 Task: Search one way flight ticket for 5 adults, 2 children, 1 infant in seat and 1 infant on lap in economy from Kailua-kona, Hawaii: Ellison Onizuka Kona International Airport At Keahole to Riverton: Central Wyoming Regional Airport (was Riverton Regional) on 5-4-2023. Choice of flights is United. Number of bags: 10 checked bags. Price is upto 107000. Outbound departure time preference is 4:30.
Action: Mouse moved to (304, 288)
Screenshot: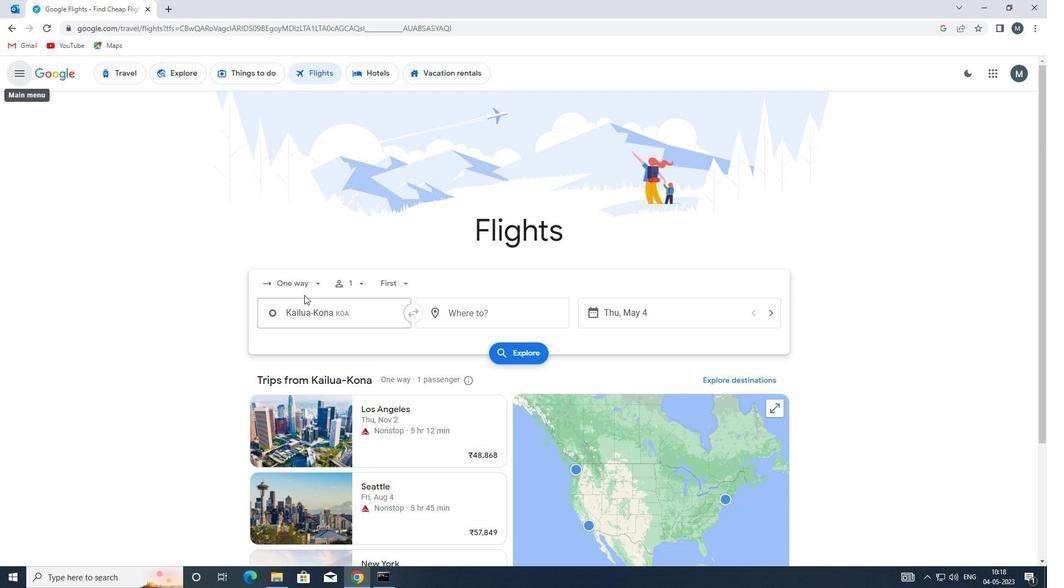 
Action: Mouse pressed left at (304, 288)
Screenshot: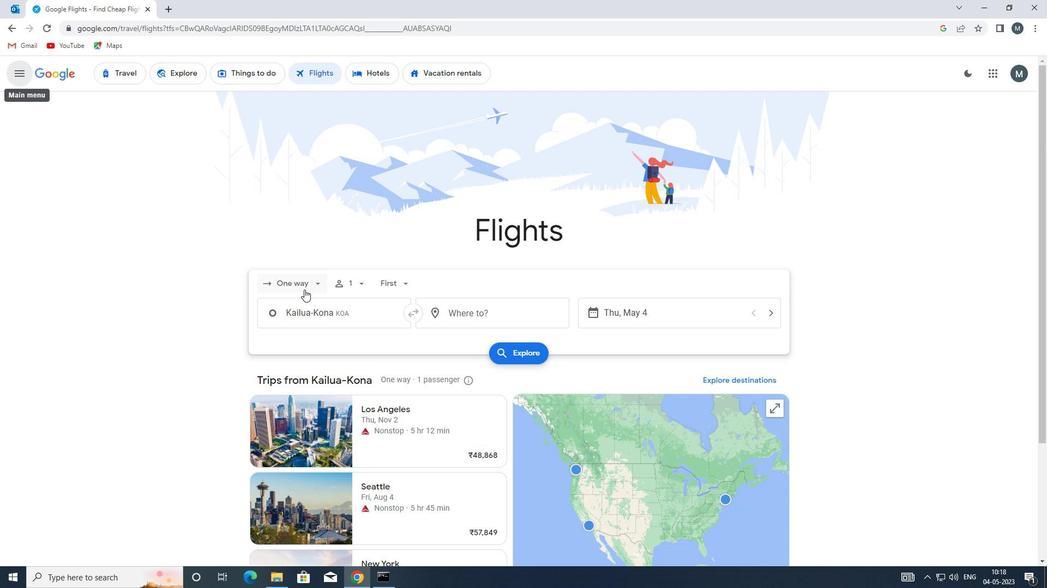 
Action: Mouse moved to (322, 332)
Screenshot: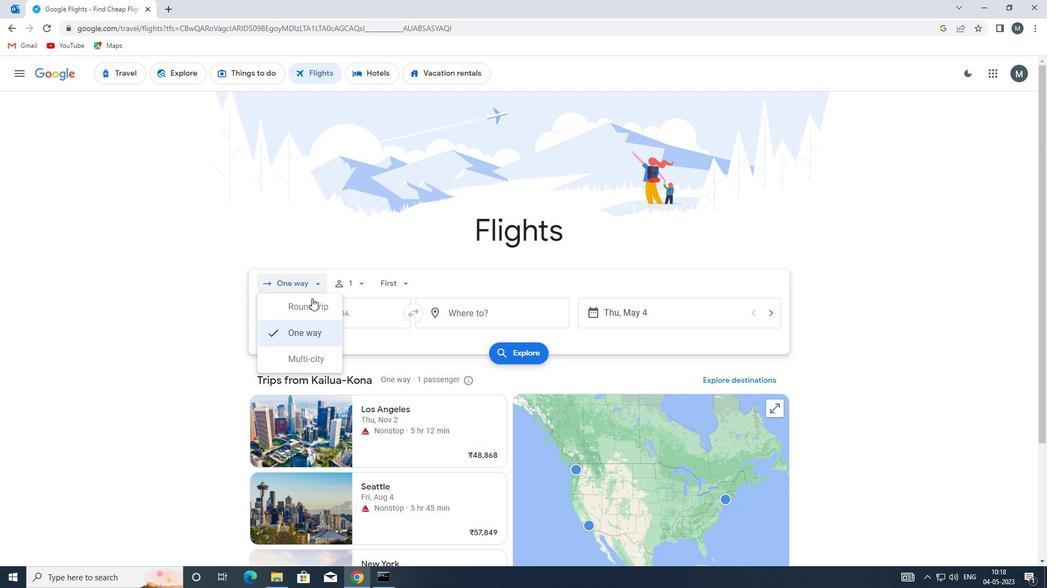
Action: Mouse pressed left at (322, 332)
Screenshot: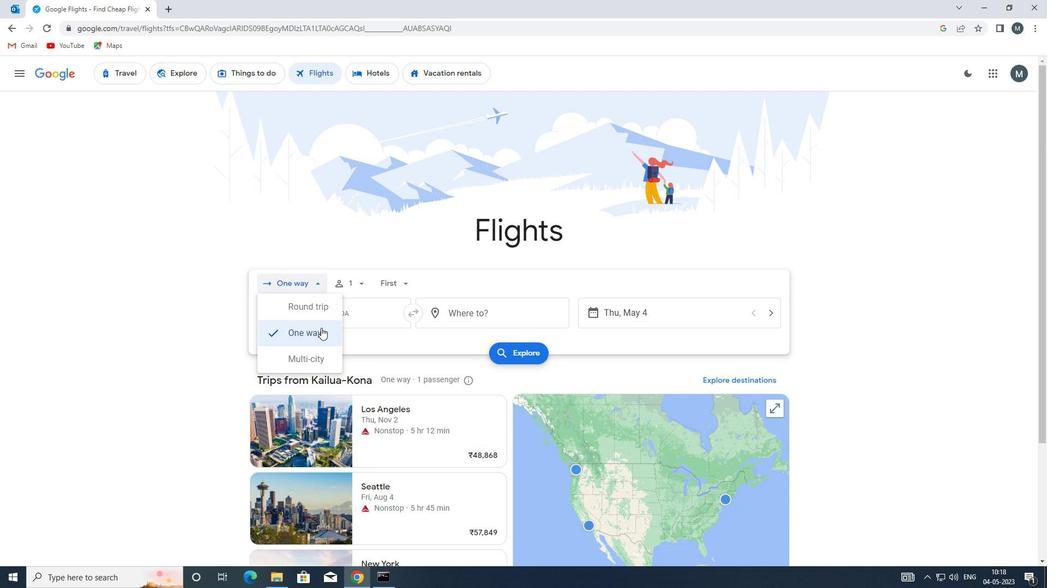 
Action: Mouse moved to (364, 286)
Screenshot: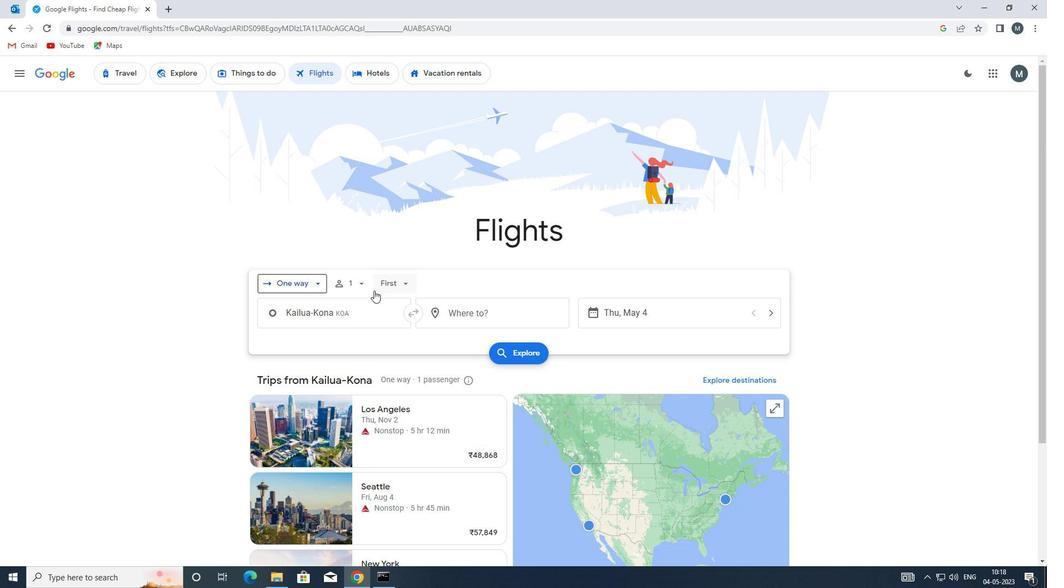 
Action: Mouse pressed left at (364, 286)
Screenshot: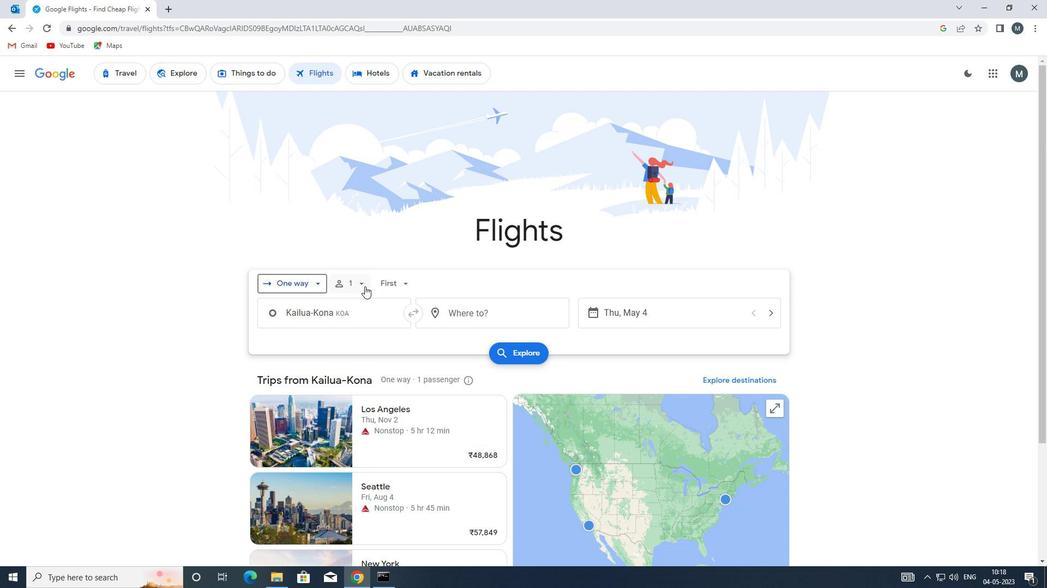 
Action: Mouse moved to (443, 317)
Screenshot: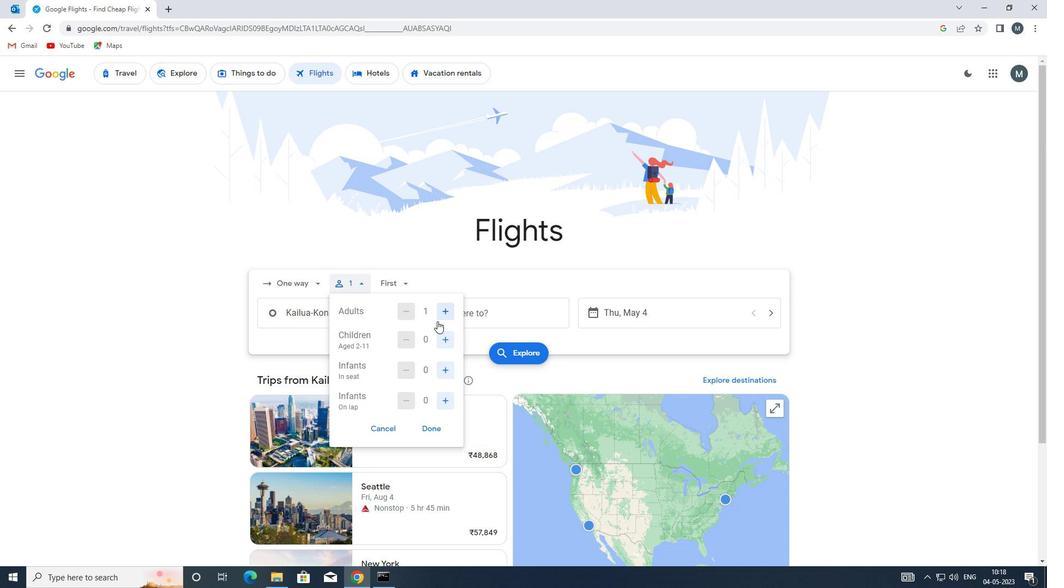 
Action: Mouse pressed left at (443, 317)
Screenshot: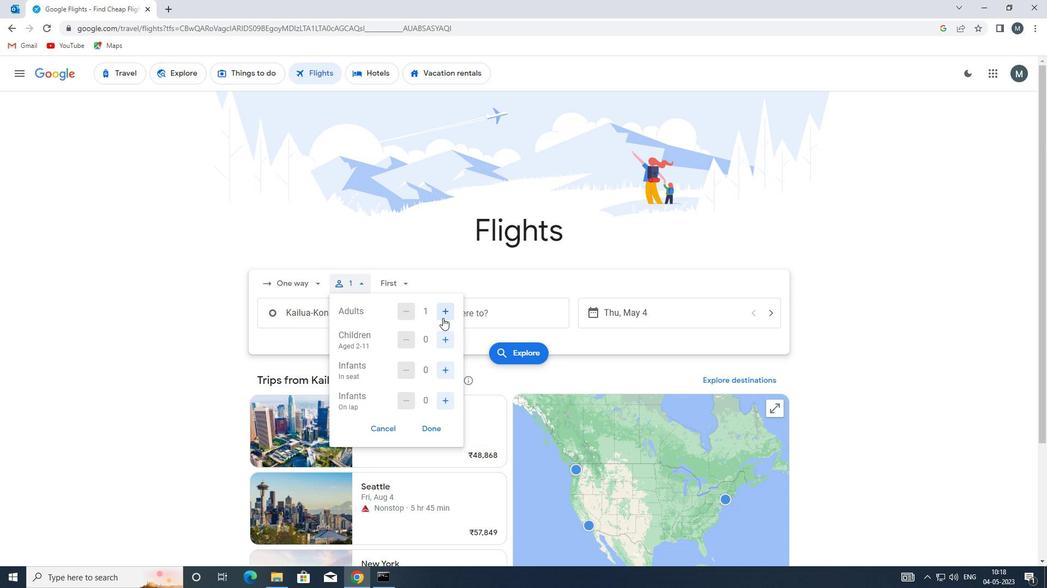 
Action: Mouse moved to (443, 316)
Screenshot: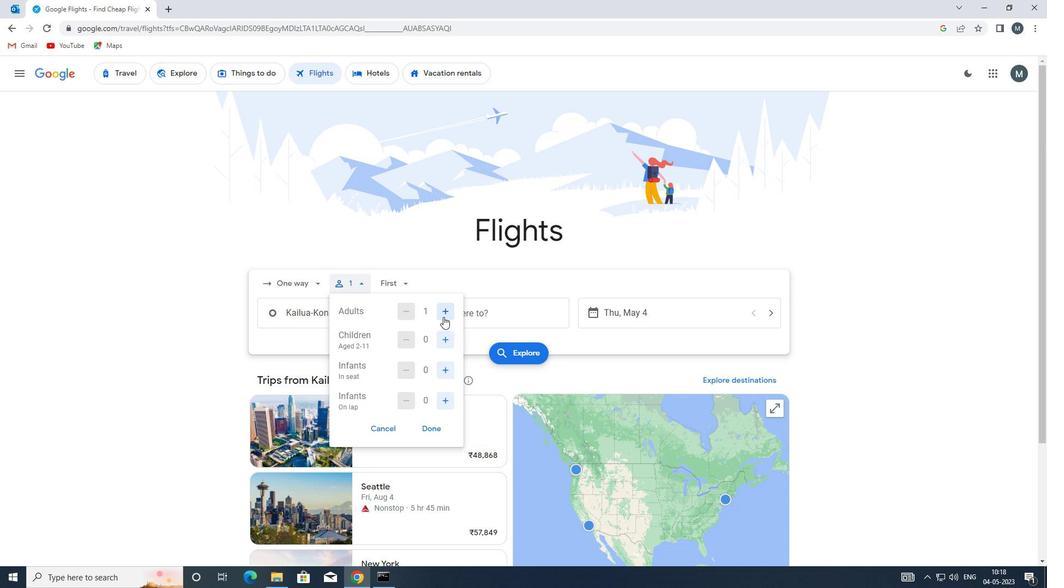 
Action: Mouse pressed left at (443, 316)
Screenshot: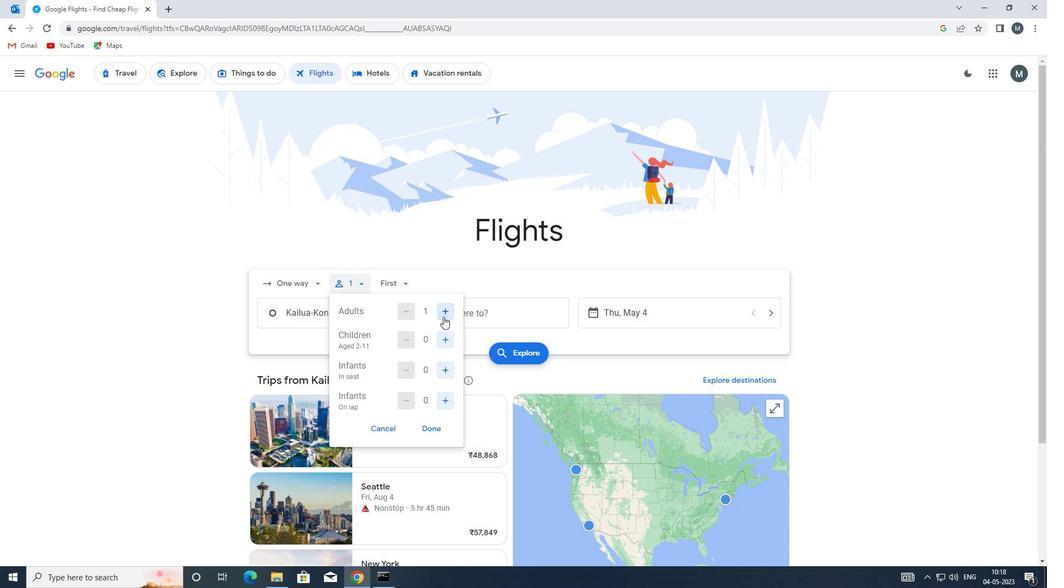 
Action: Mouse pressed left at (443, 316)
Screenshot: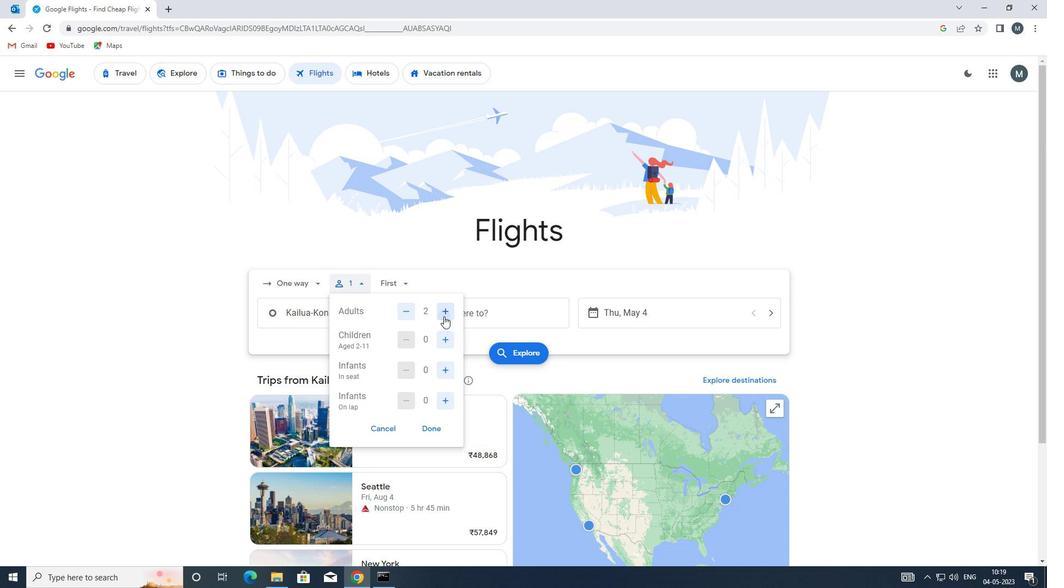 
Action: Mouse pressed left at (443, 316)
Screenshot: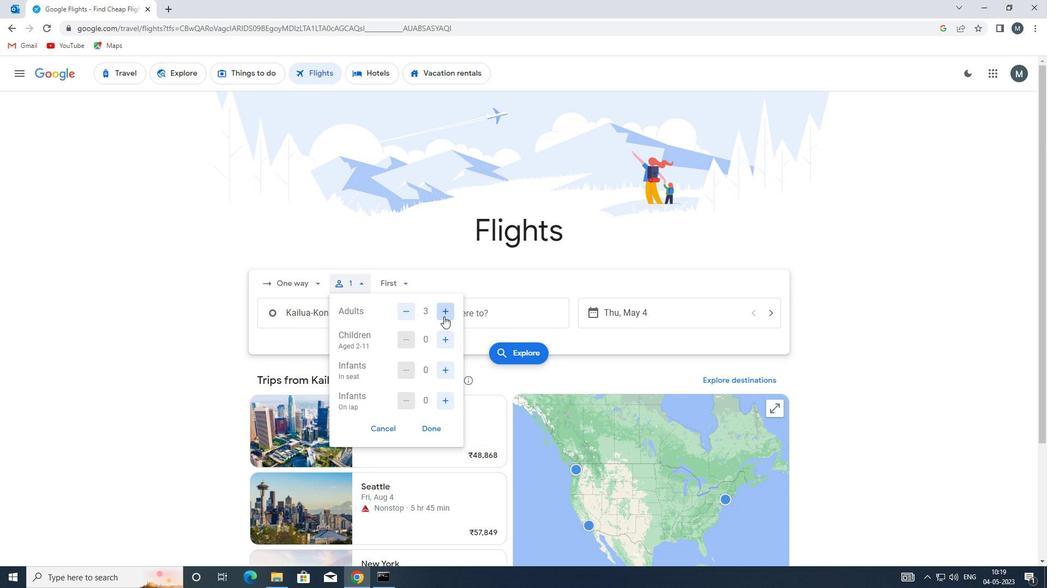 
Action: Mouse moved to (450, 342)
Screenshot: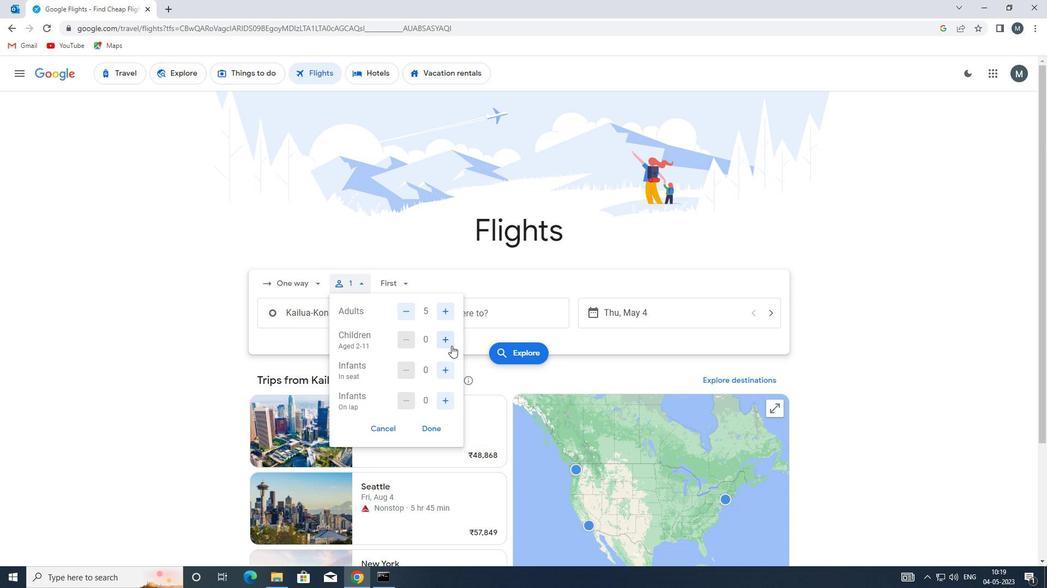 
Action: Mouse pressed left at (450, 342)
Screenshot: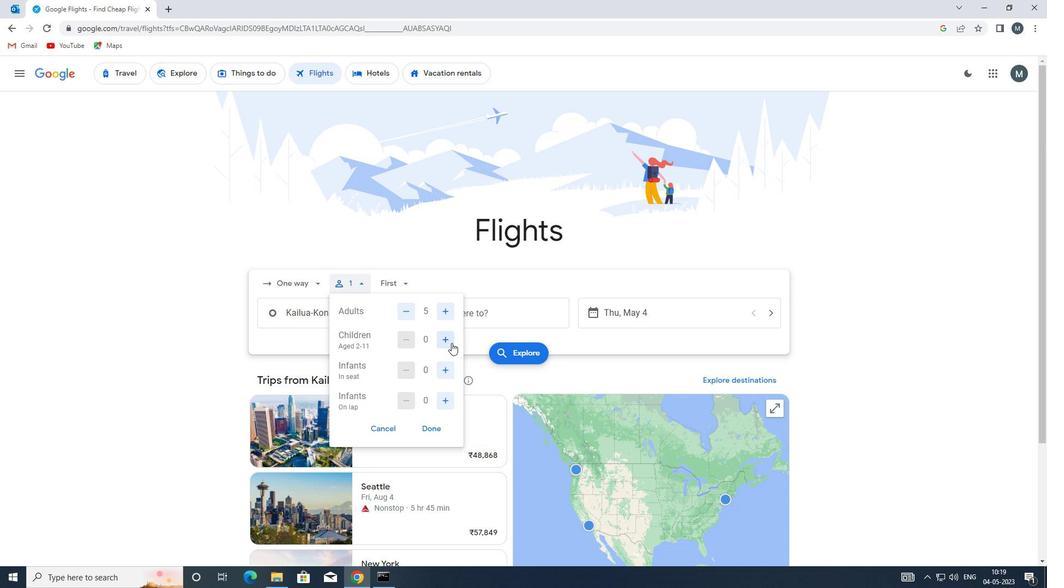 
Action: Mouse pressed left at (450, 342)
Screenshot: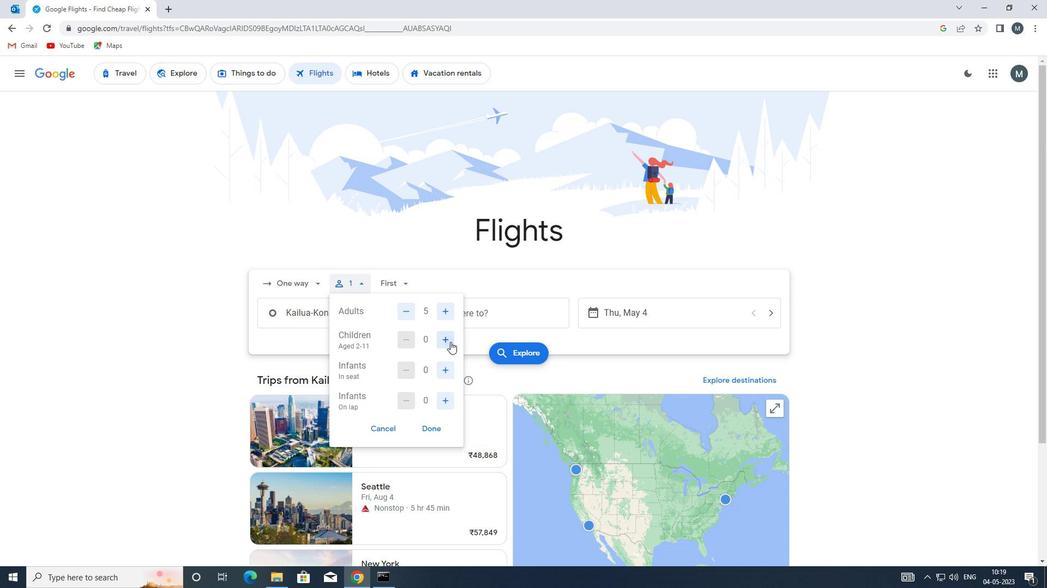 
Action: Mouse moved to (445, 372)
Screenshot: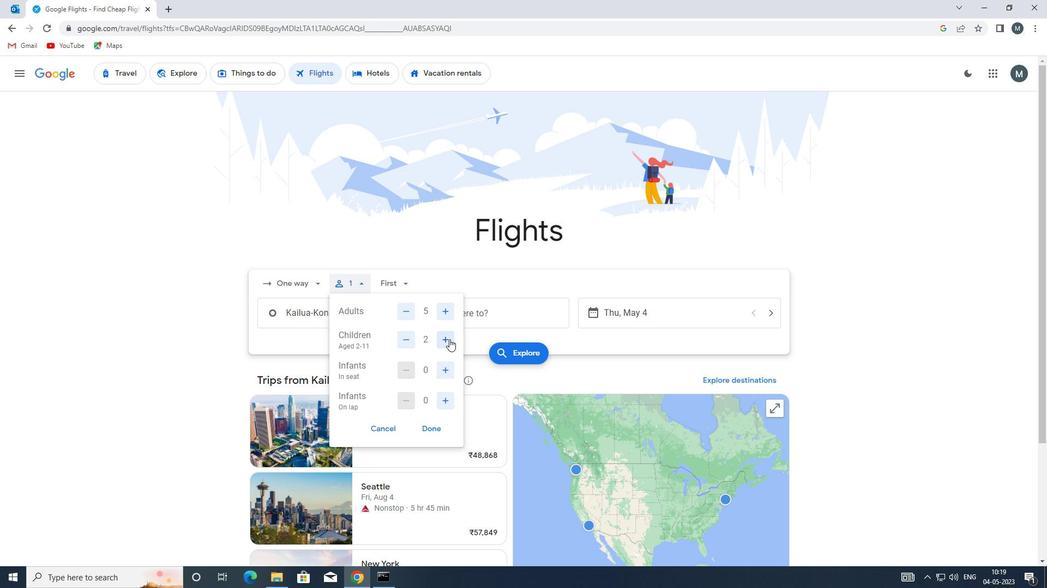 
Action: Mouse pressed left at (445, 372)
Screenshot: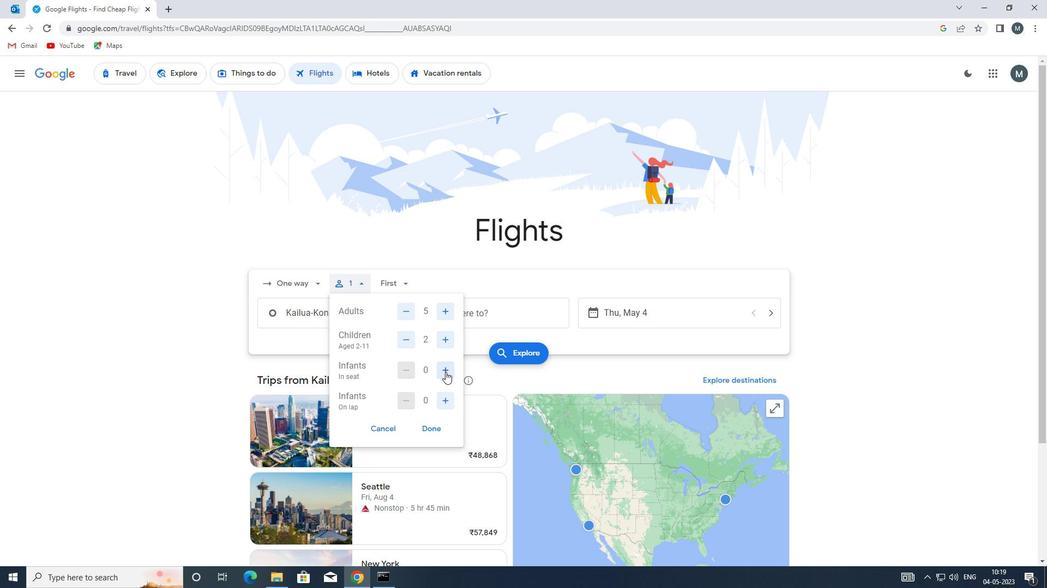 
Action: Mouse moved to (449, 404)
Screenshot: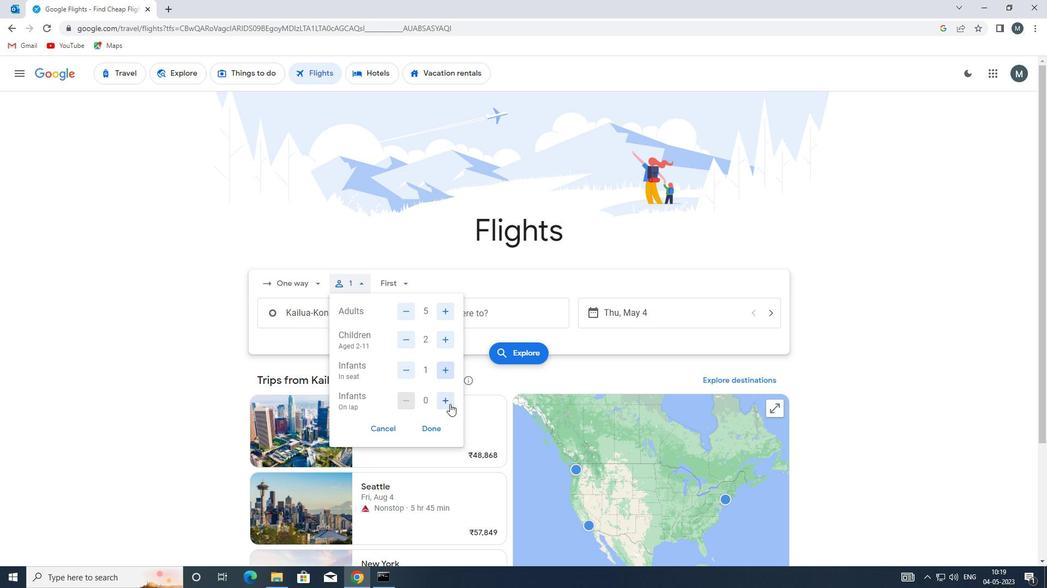 
Action: Mouse pressed left at (449, 404)
Screenshot: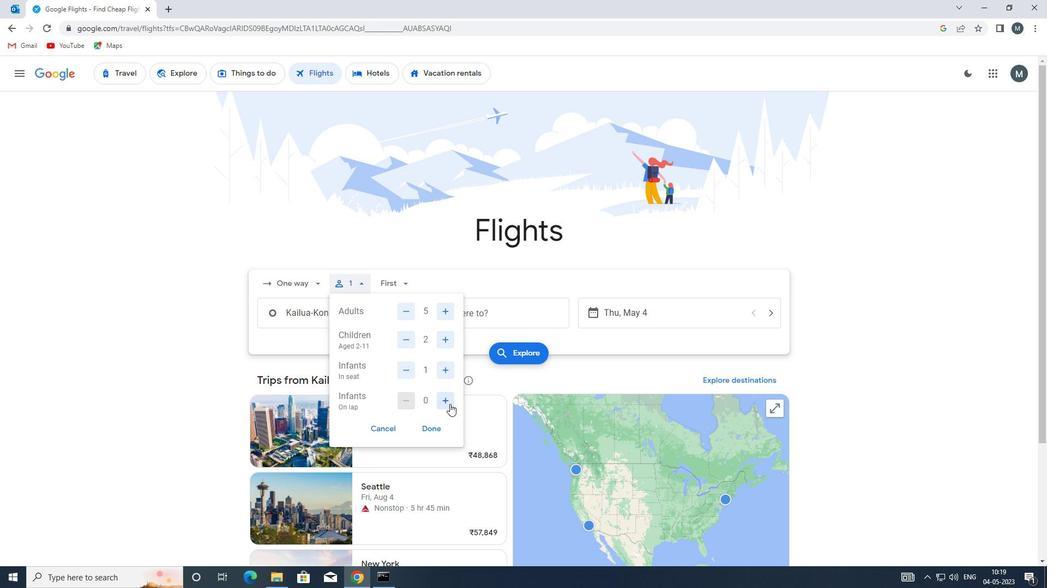 
Action: Mouse moved to (437, 433)
Screenshot: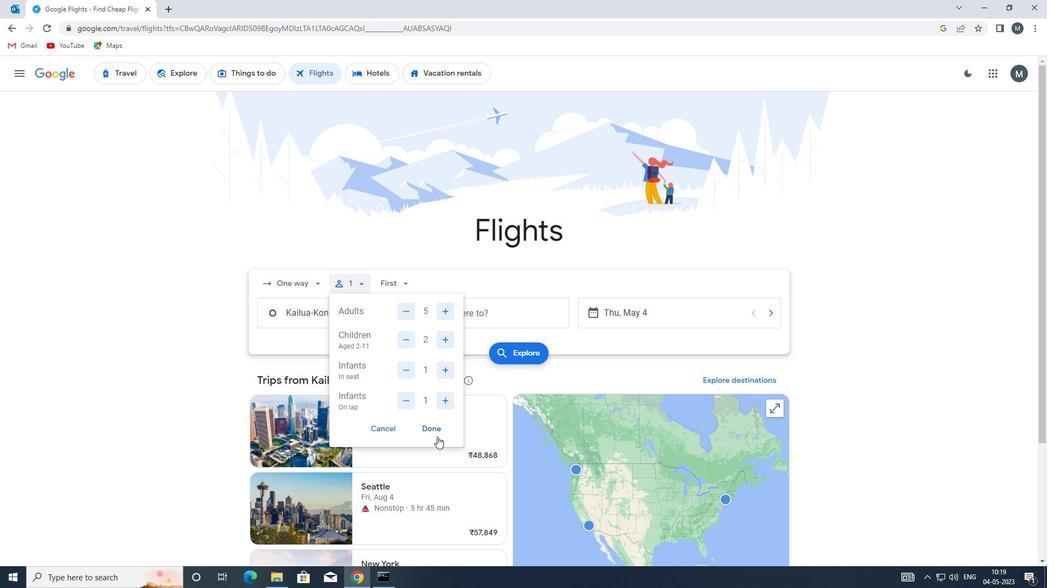 
Action: Mouse pressed left at (437, 433)
Screenshot: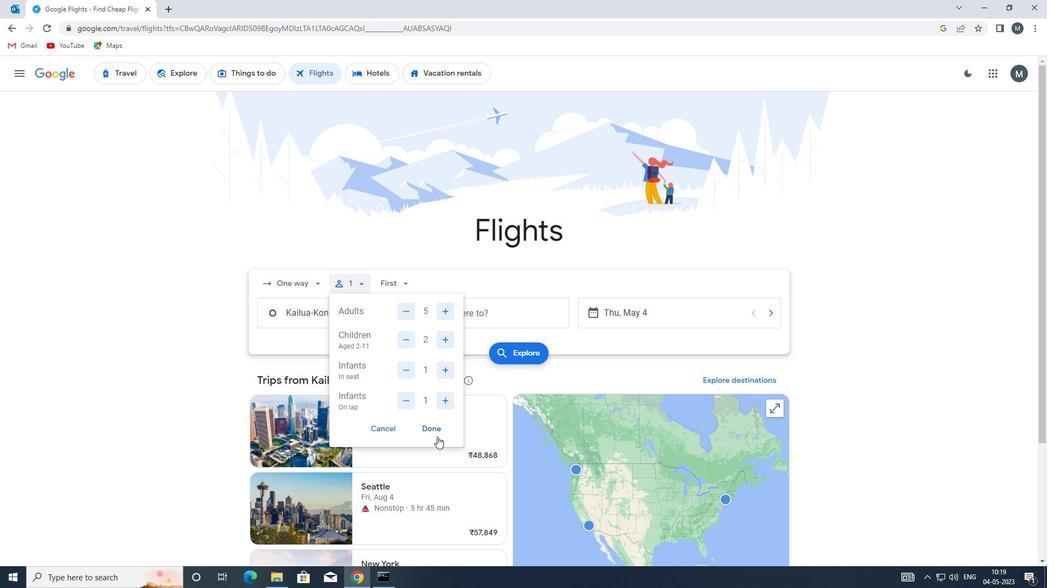 
Action: Mouse moved to (392, 286)
Screenshot: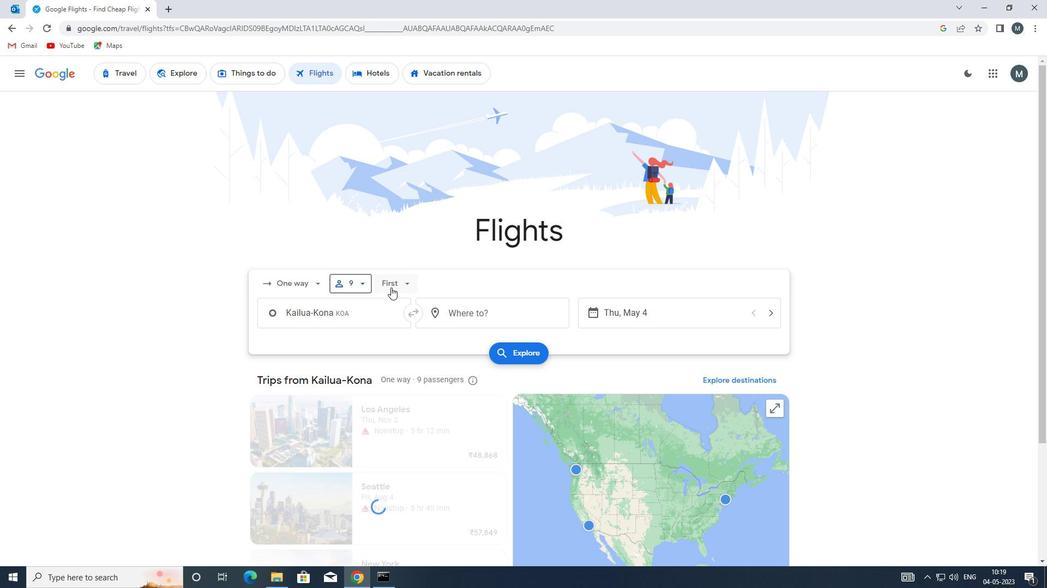 
Action: Mouse pressed left at (392, 286)
Screenshot: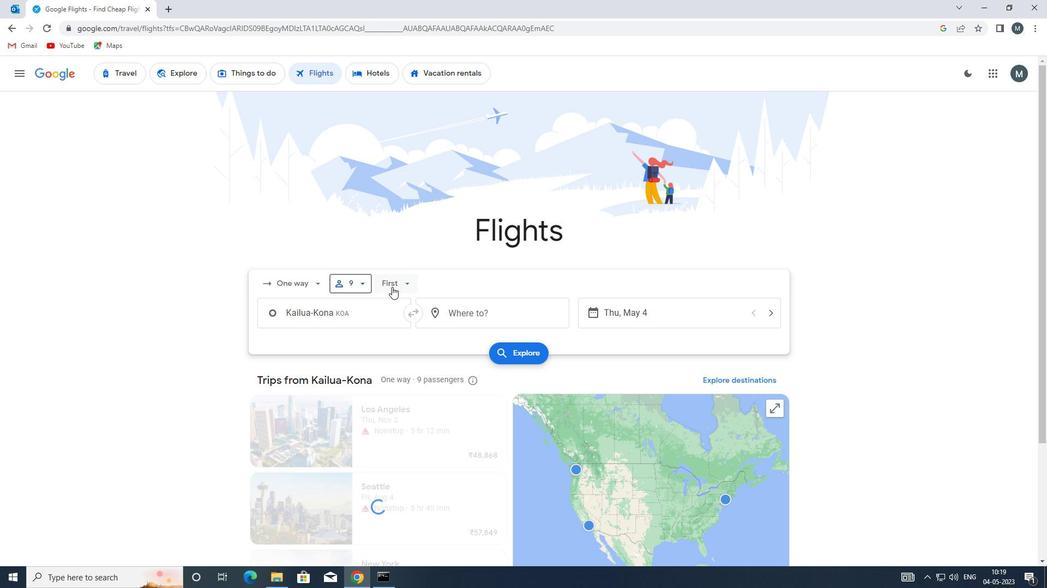 
Action: Mouse moved to (420, 311)
Screenshot: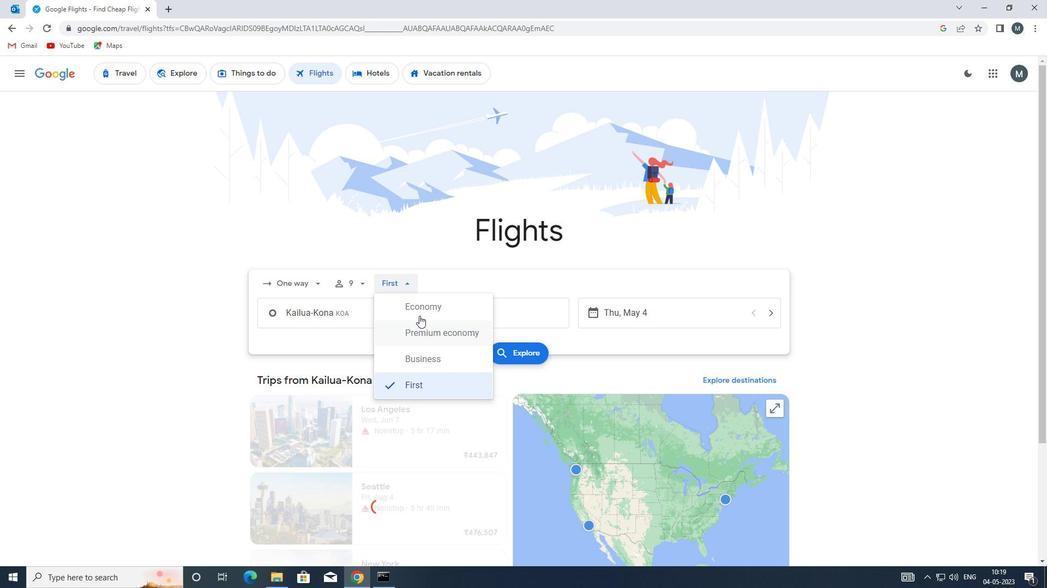
Action: Mouse pressed left at (420, 311)
Screenshot: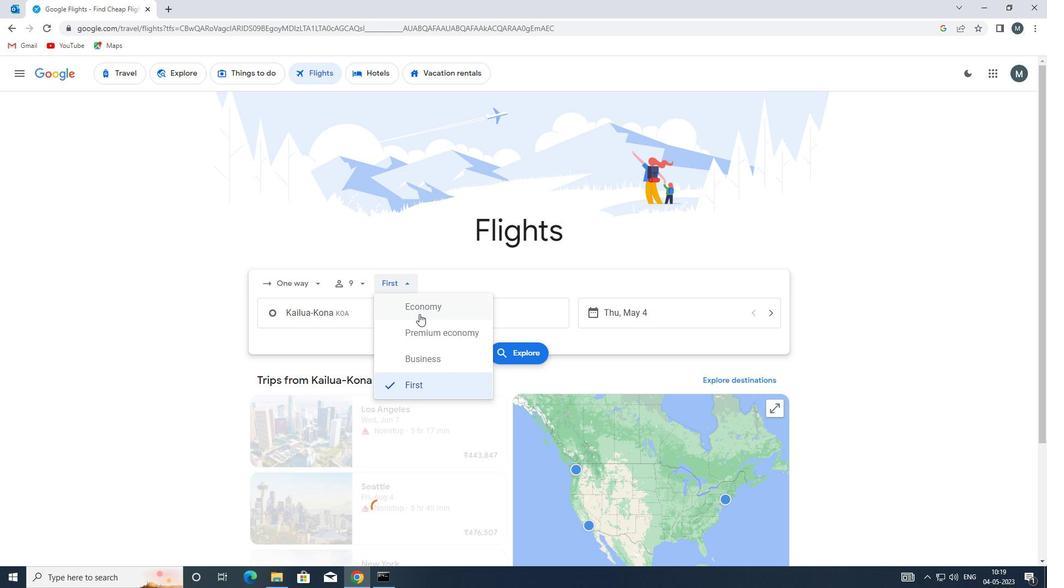 
Action: Mouse moved to (360, 320)
Screenshot: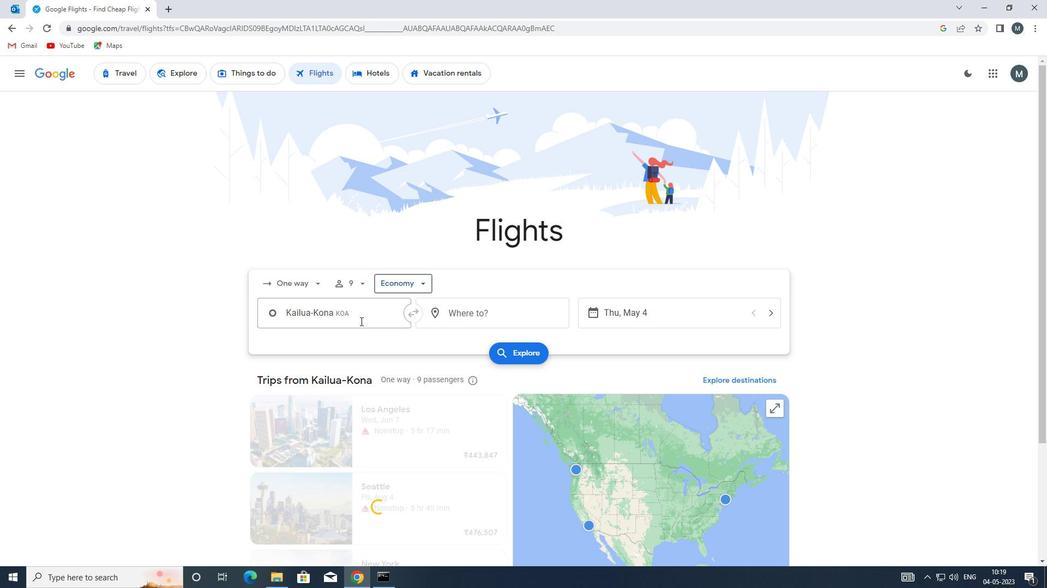 
Action: Mouse pressed left at (360, 320)
Screenshot: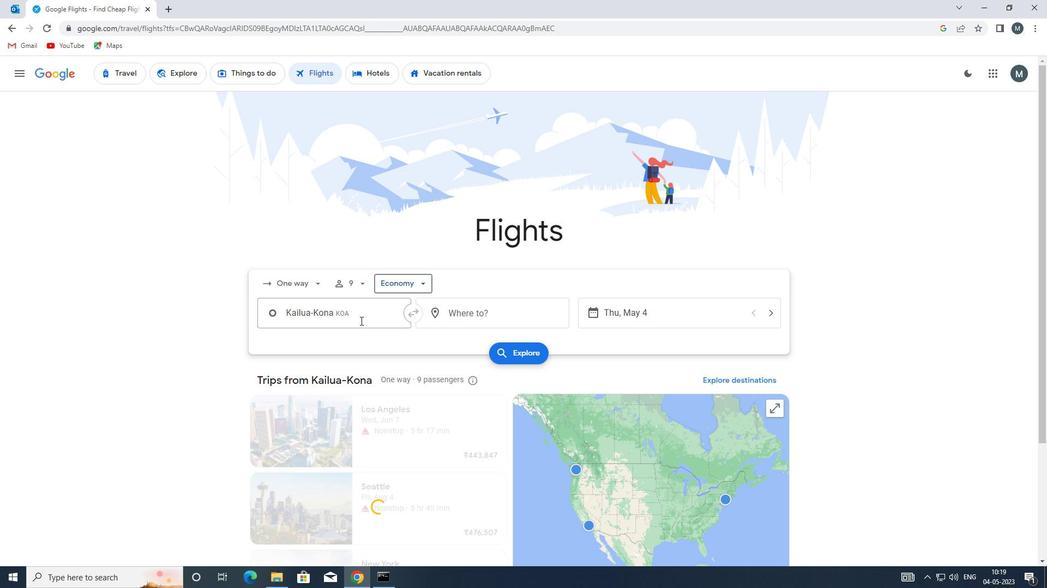 
Action: Mouse moved to (370, 375)
Screenshot: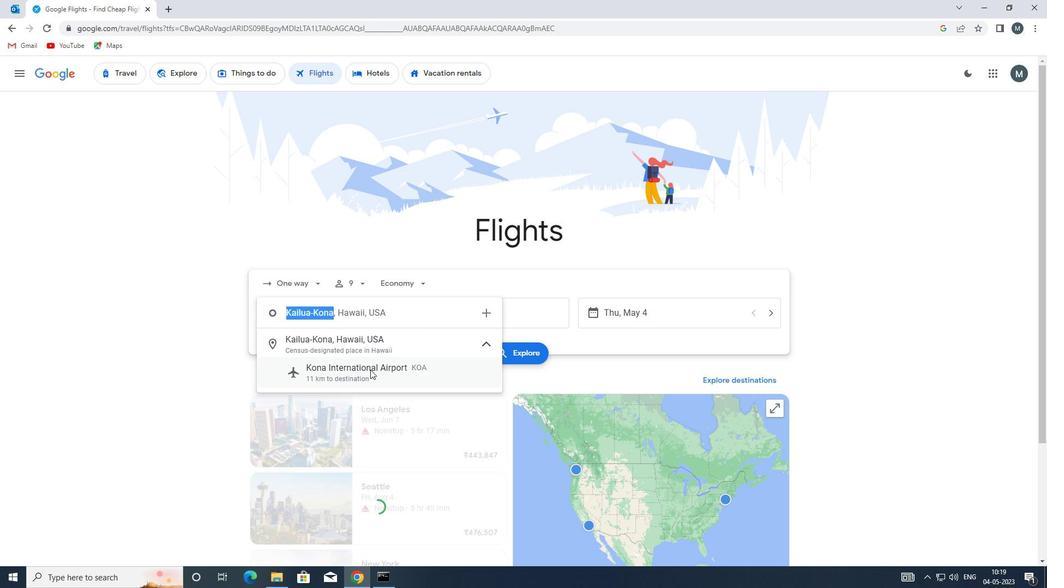 
Action: Mouse pressed left at (370, 375)
Screenshot: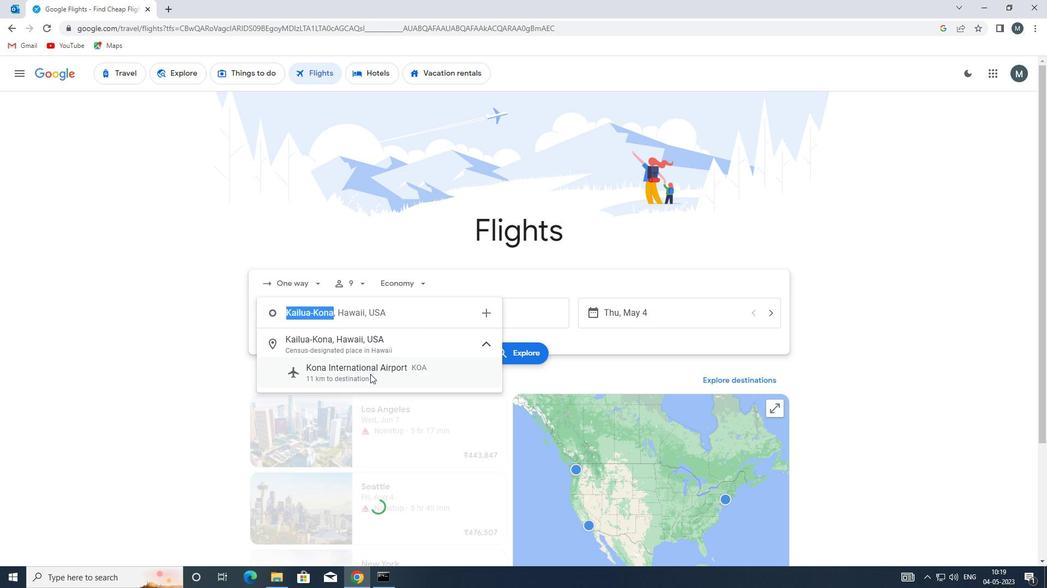 
Action: Mouse moved to (464, 317)
Screenshot: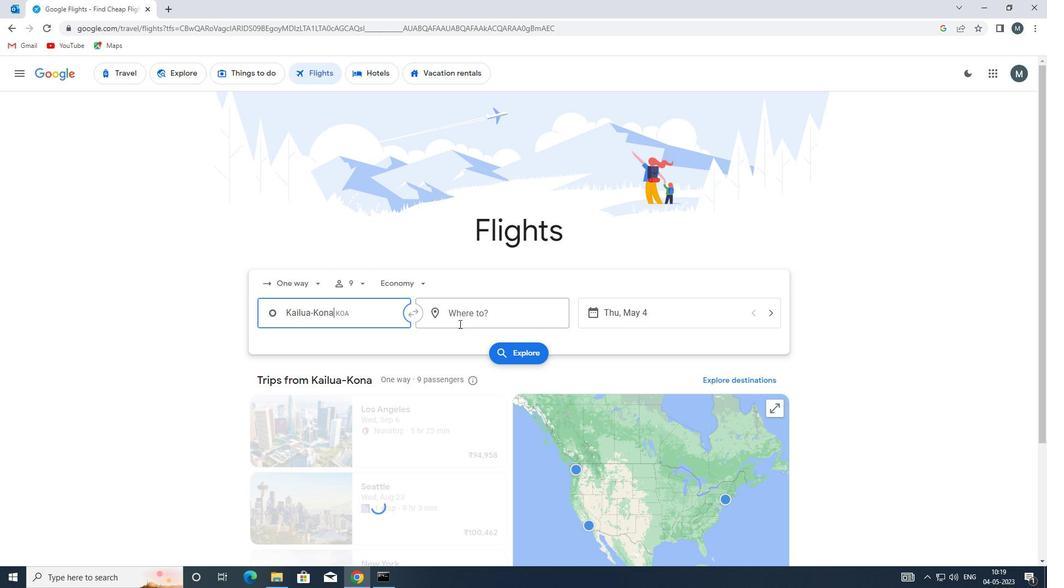 
Action: Mouse pressed left at (464, 317)
Screenshot: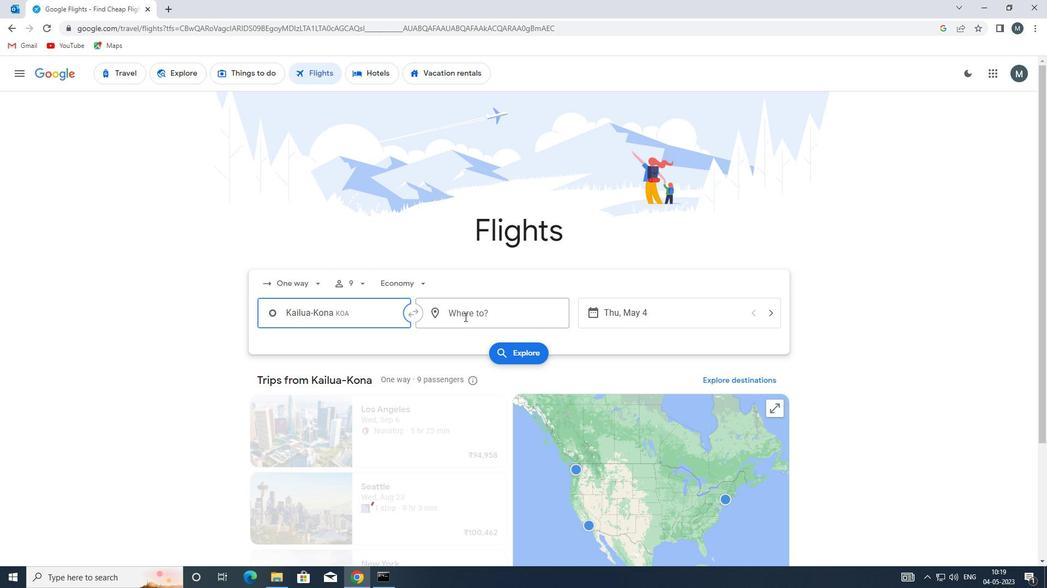 
Action: Key pressed e<Key.backspace>riw
Screenshot: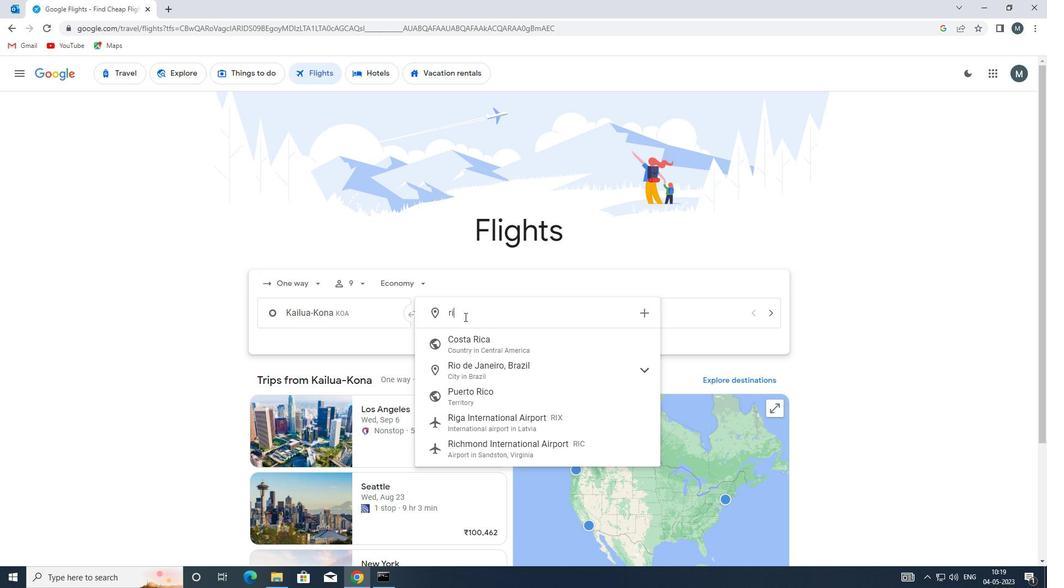 
Action: Mouse moved to (484, 338)
Screenshot: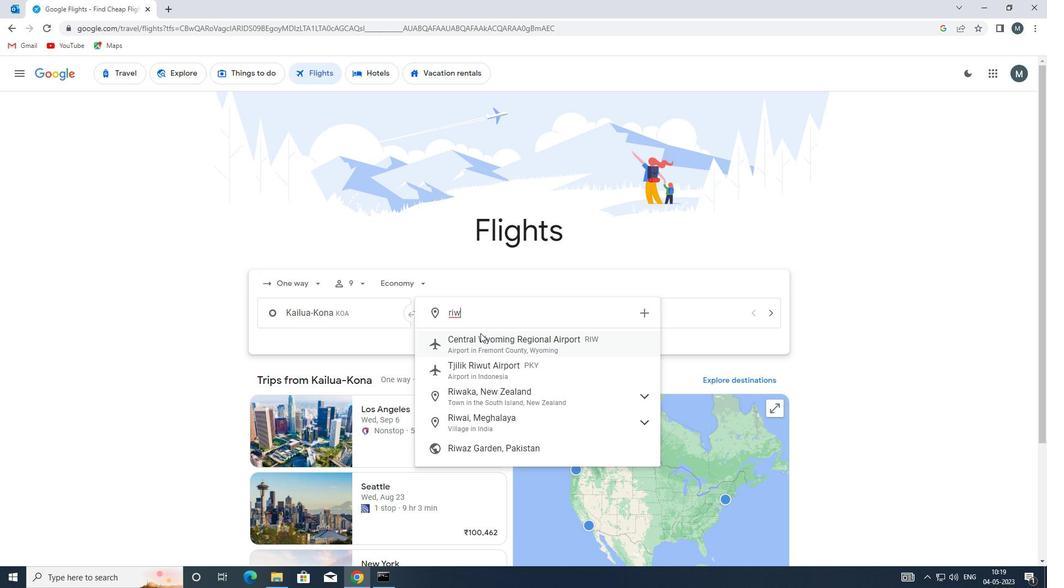 
Action: Mouse pressed left at (484, 338)
Screenshot: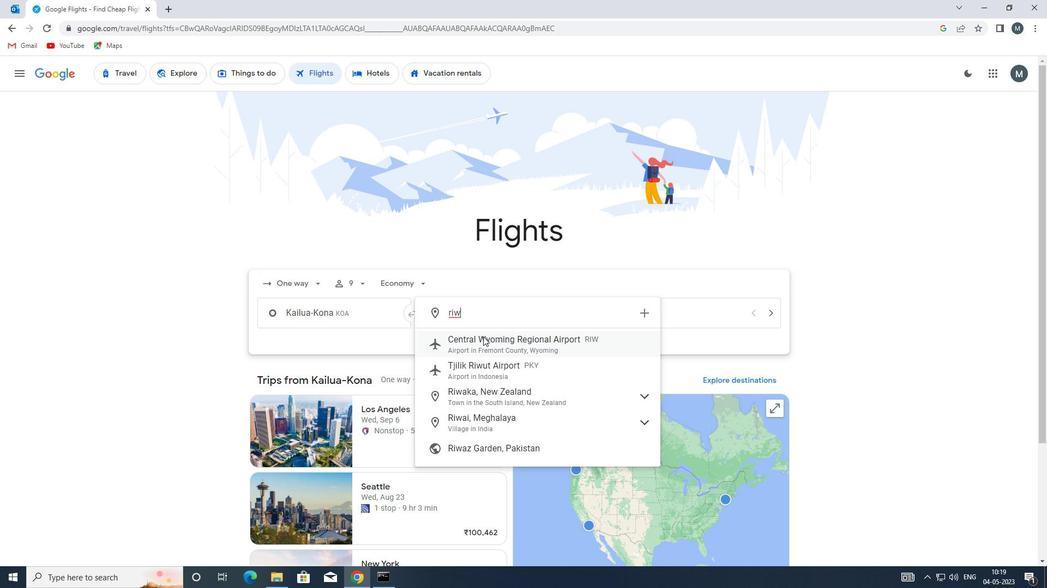 
Action: Mouse moved to (624, 315)
Screenshot: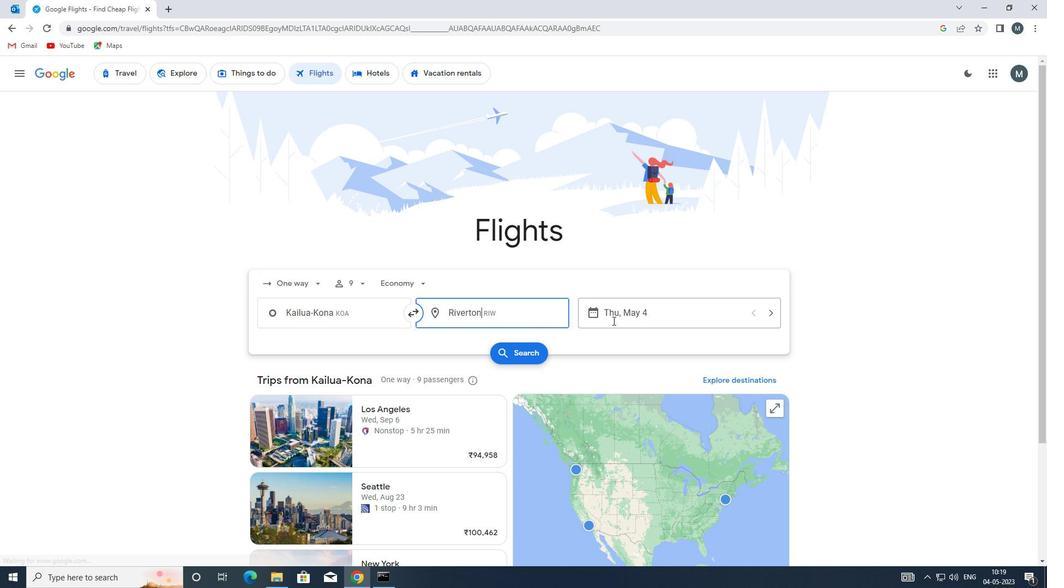 
Action: Mouse pressed left at (624, 315)
Screenshot: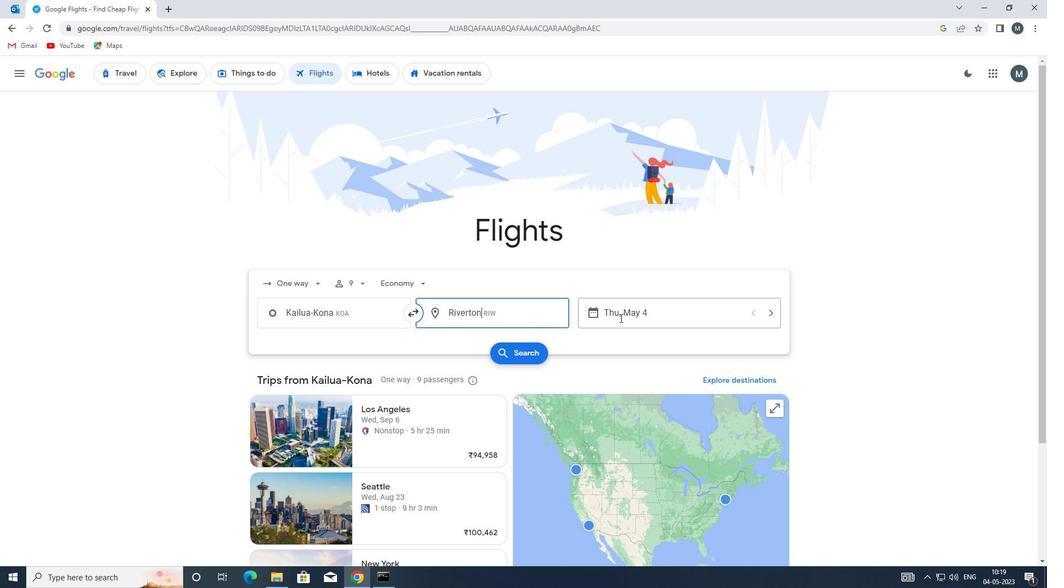 
Action: Mouse moved to (505, 374)
Screenshot: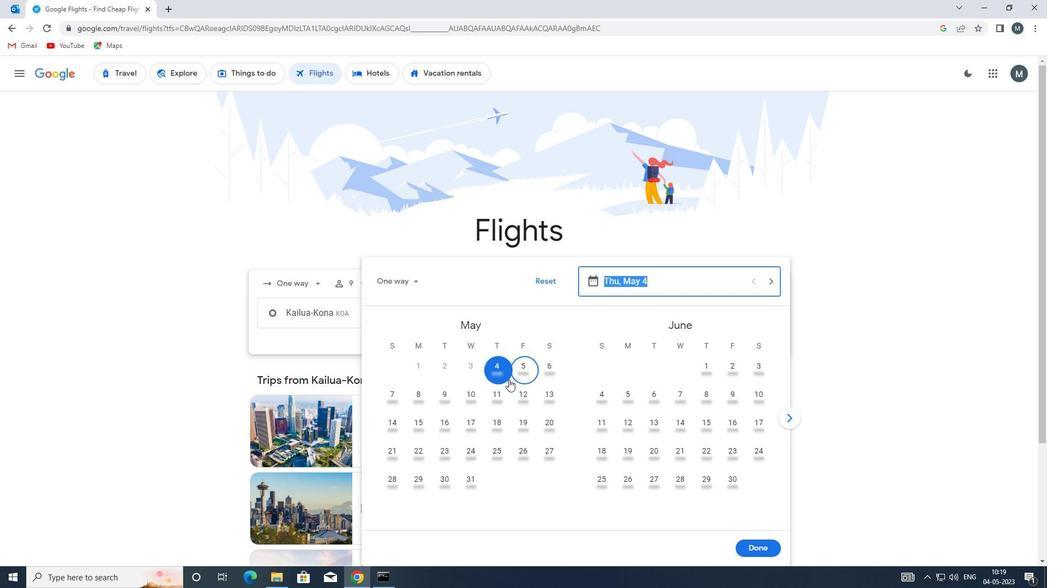 
Action: Mouse pressed left at (505, 374)
Screenshot: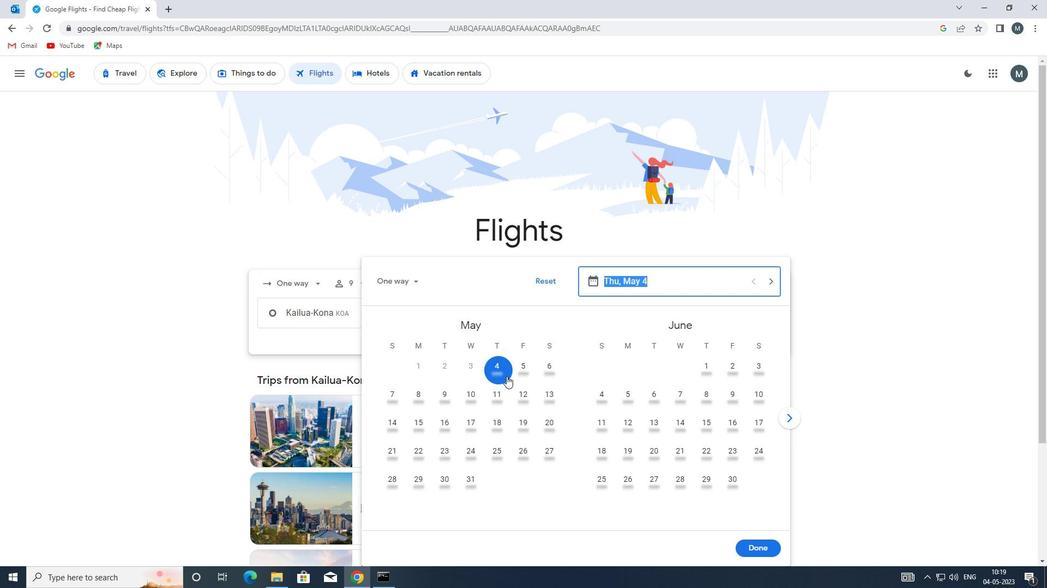 
Action: Mouse moved to (767, 546)
Screenshot: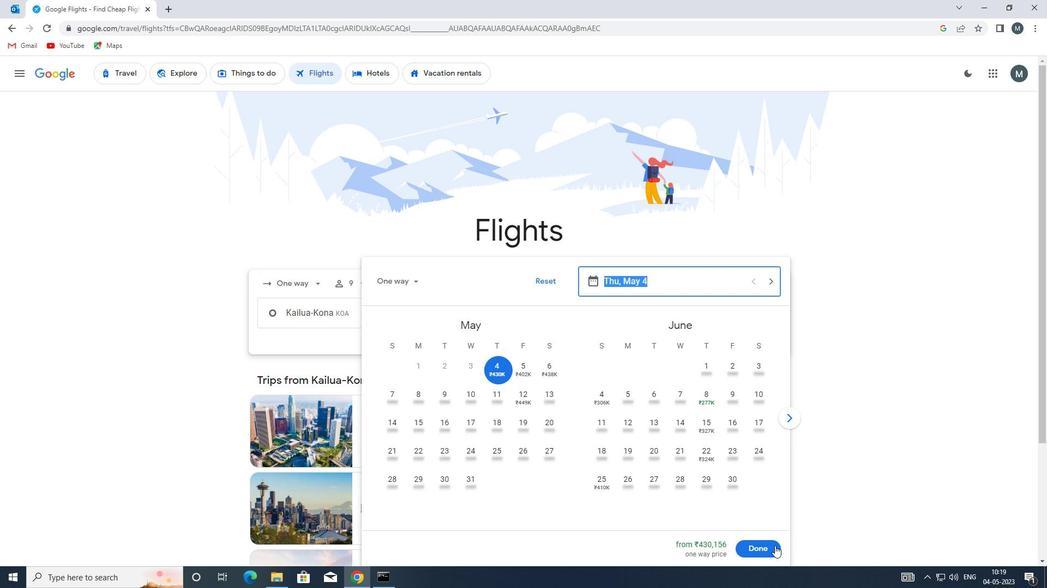 
Action: Mouse pressed left at (767, 546)
Screenshot: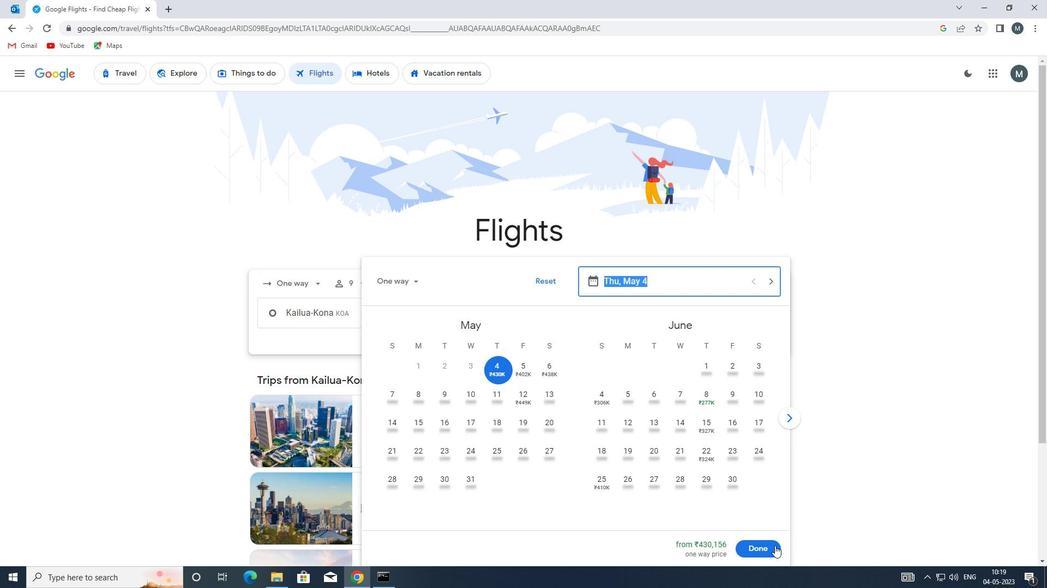 
Action: Mouse moved to (522, 355)
Screenshot: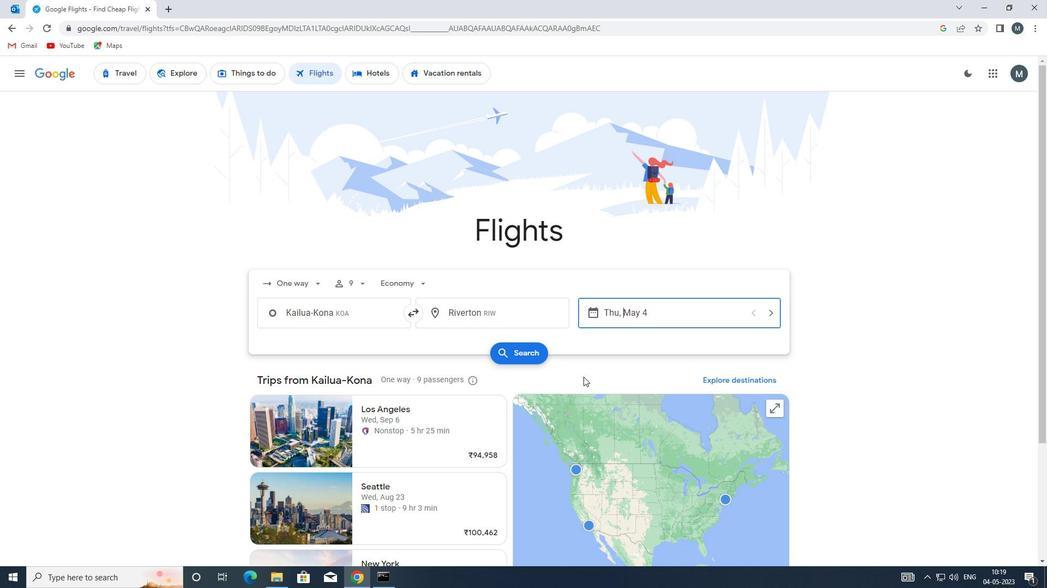 
Action: Mouse pressed left at (522, 355)
Screenshot: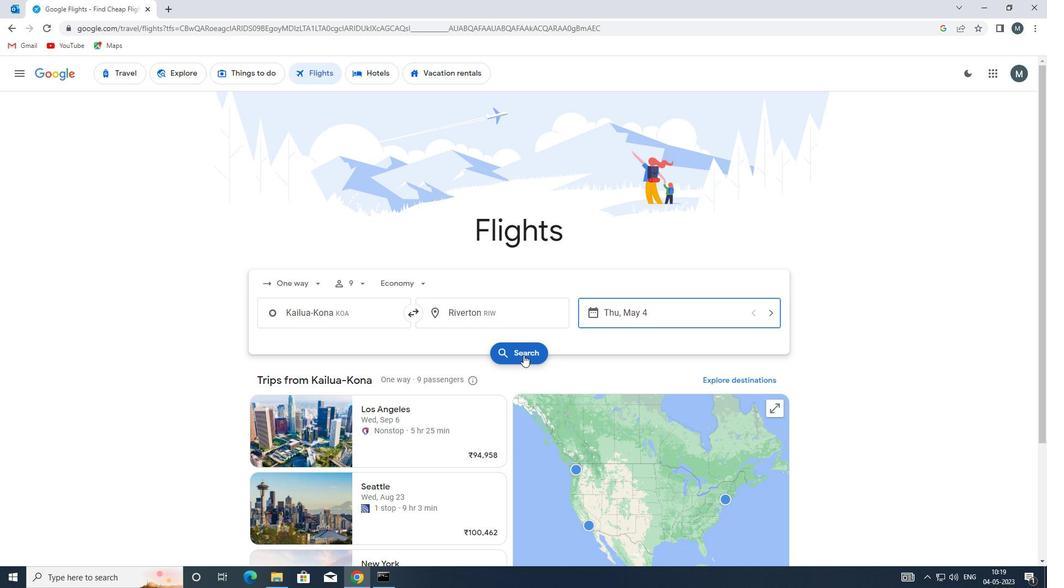 
Action: Mouse moved to (269, 174)
Screenshot: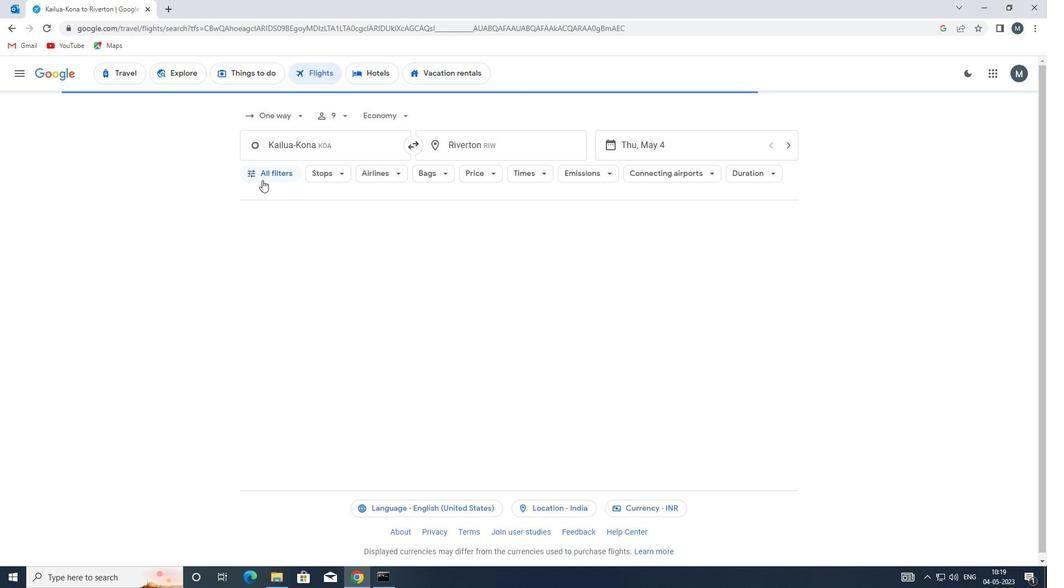 
Action: Mouse pressed left at (269, 174)
Screenshot: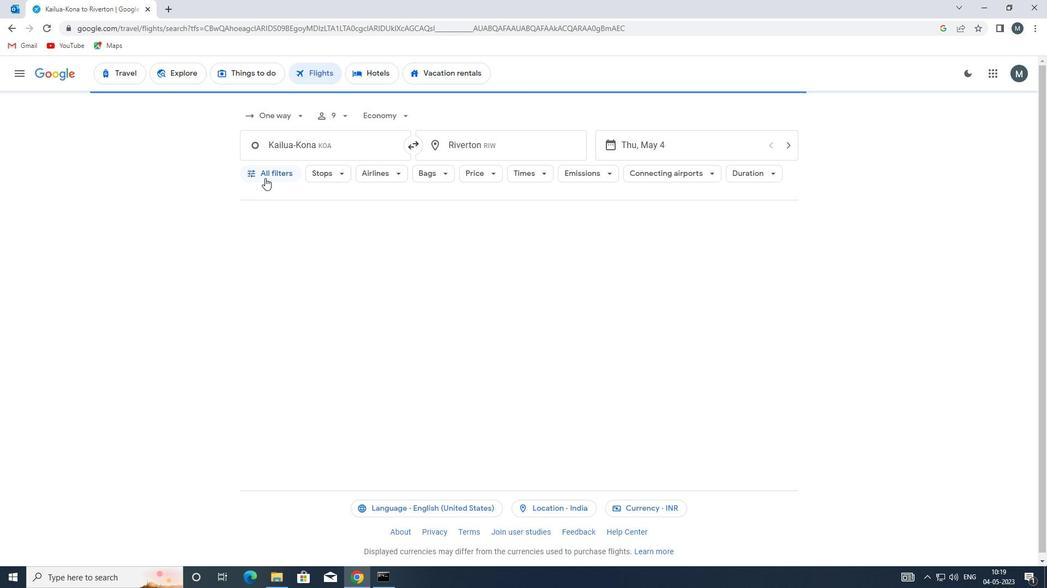 
Action: Mouse moved to (285, 262)
Screenshot: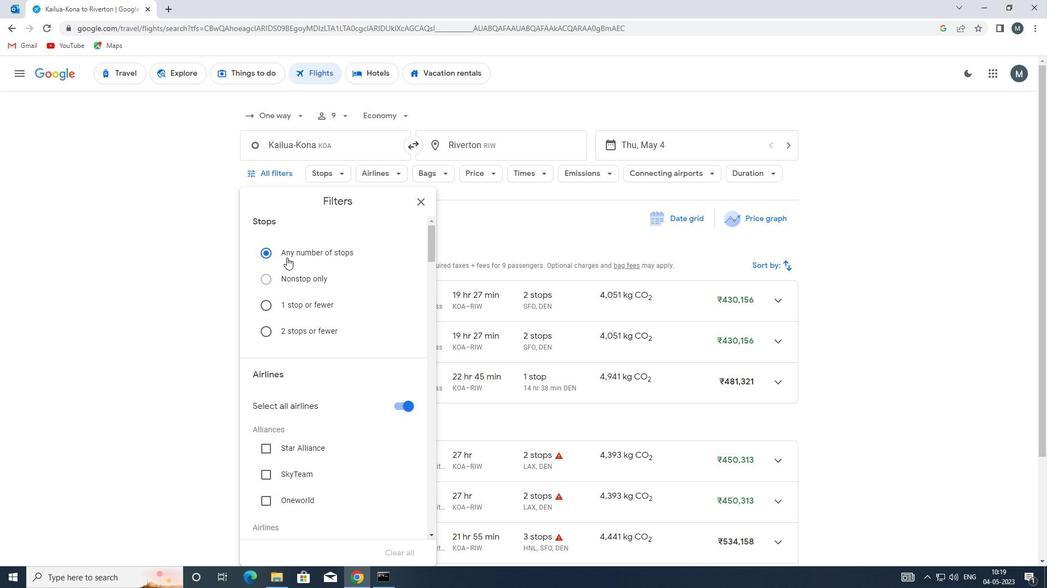 
Action: Mouse scrolled (285, 261) with delta (0, 0)
Screenshot: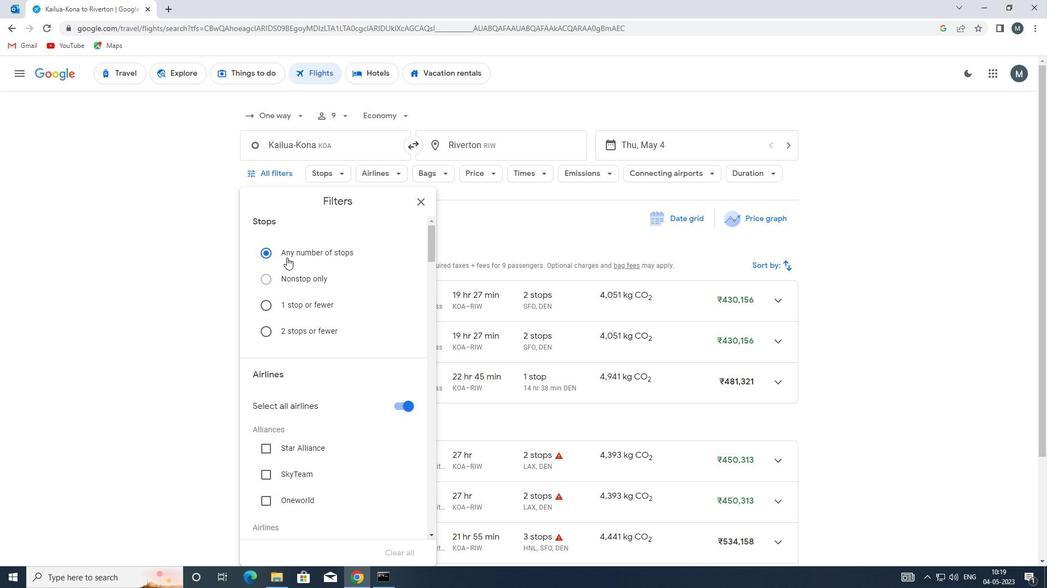 
Action: Mouse moved to (284, 266)
Screenshot: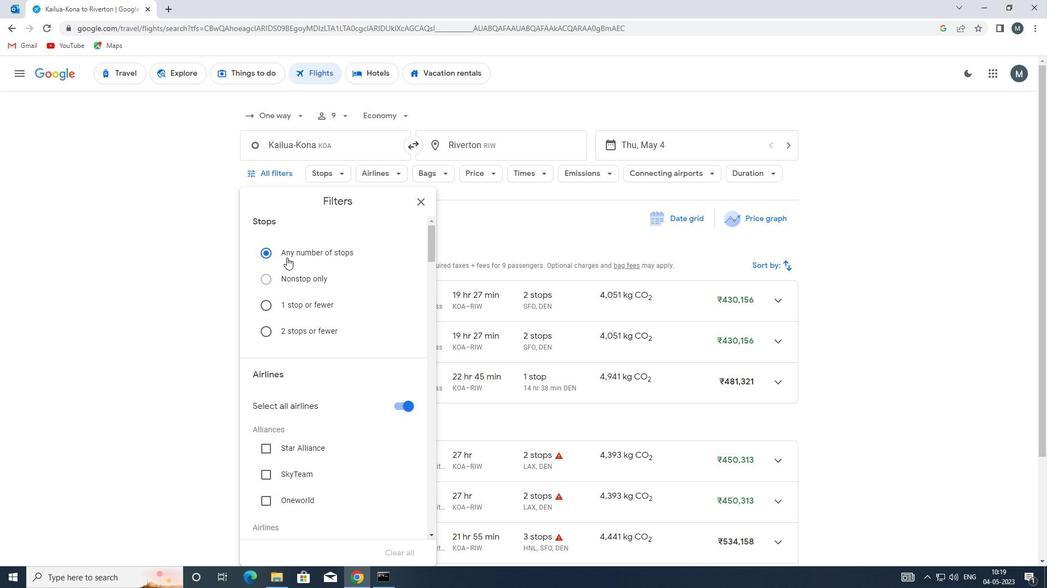 
Action: Mouse scrolled (284, 266) with delta (0, 0)
Screenshot: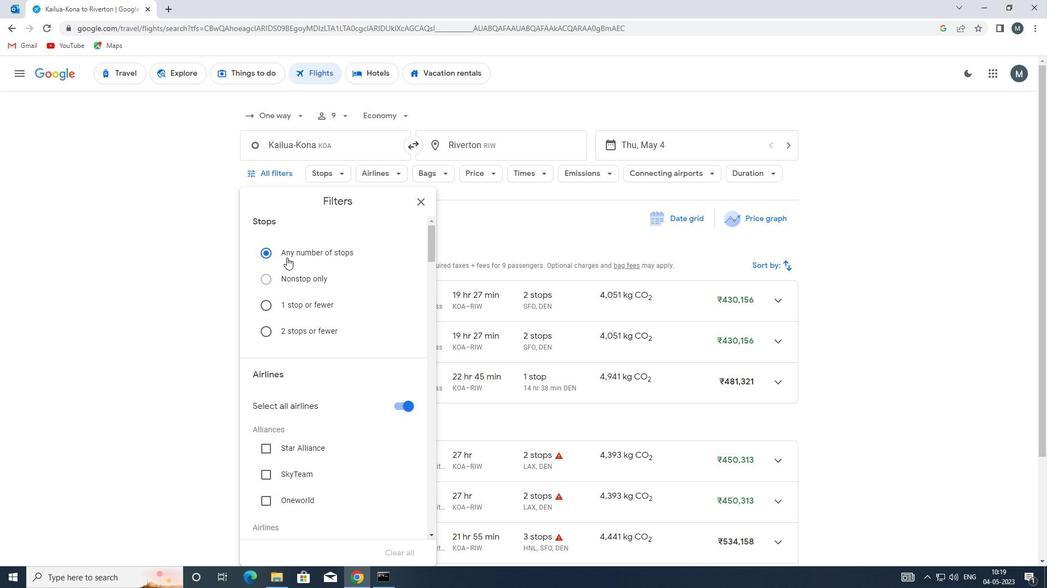 
Action: Mouse moved to (337, 289)
Screenshot: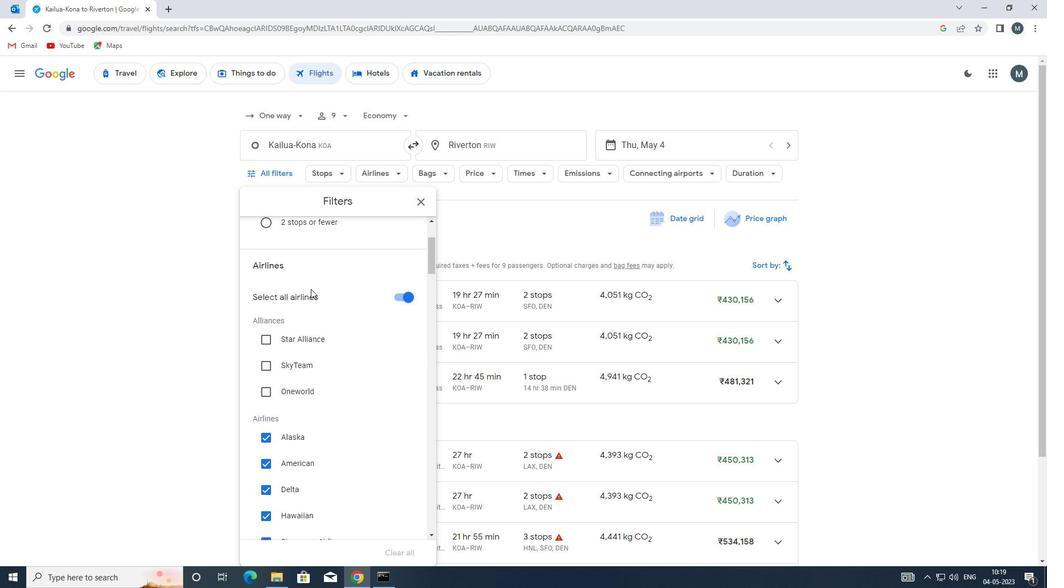 
Action: Mouse scrolled (337, 289) with delta (0, 0)
Screenshot: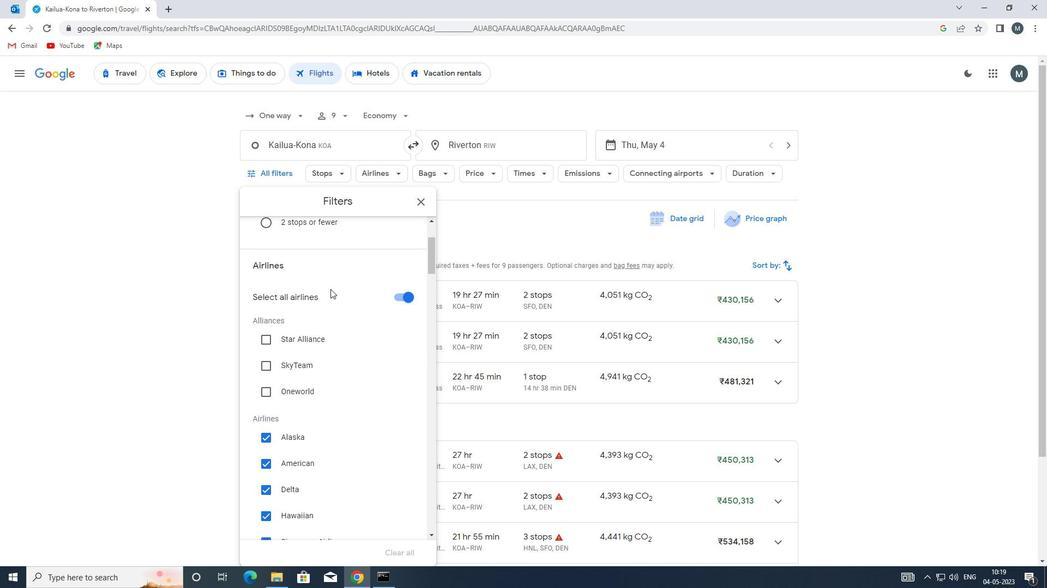 
Action: Mouse moved to (396, 239)
Screenshot: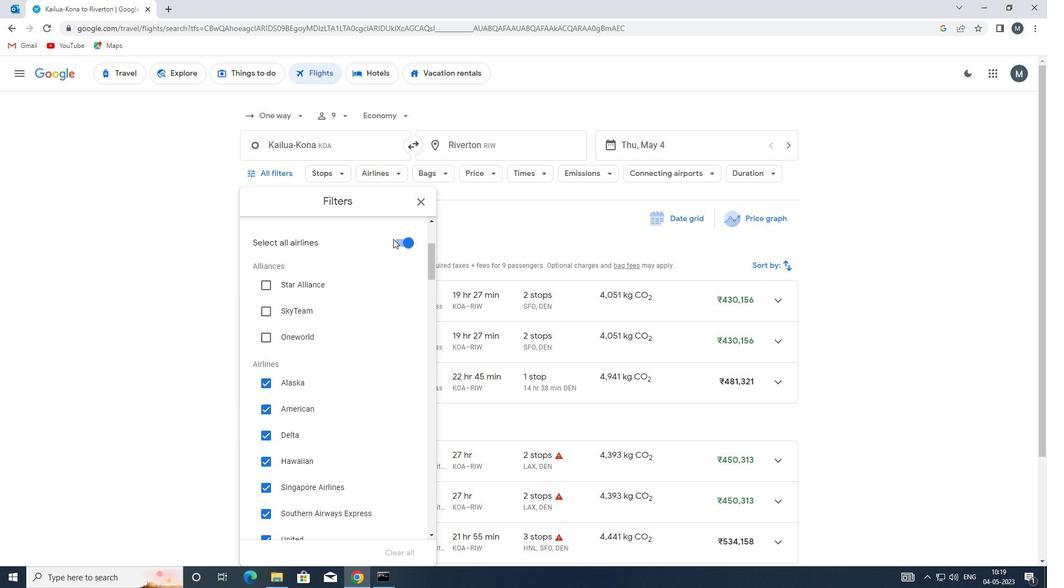
Action: Mouse pressed left at (396, 239)
Screenshot: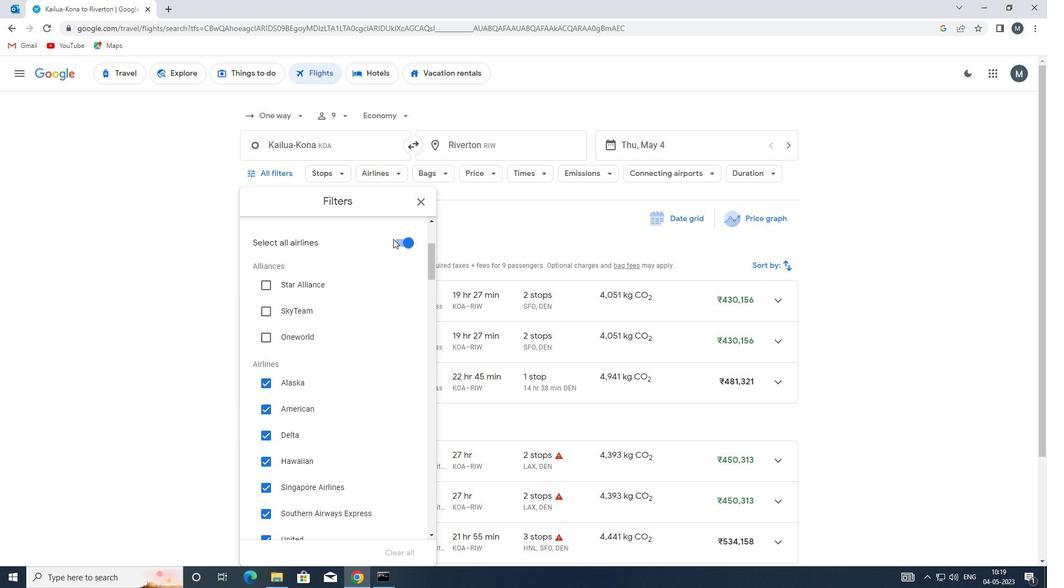 
Action: Mouse moved to (345, 290)
Screenshot: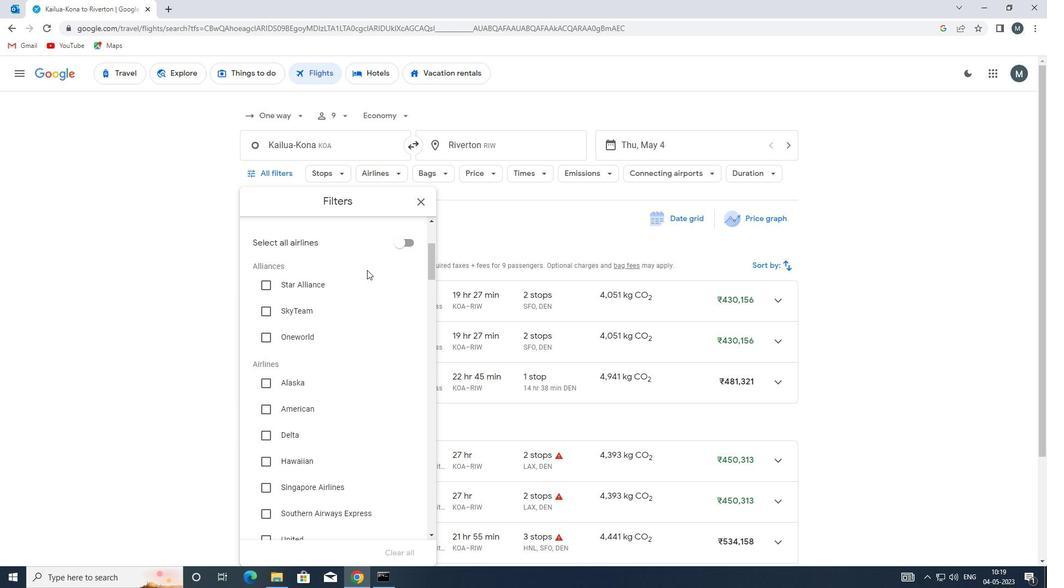 
Action: Mouse scrolled (345, 290) with delta (0, 0)
Screenshot: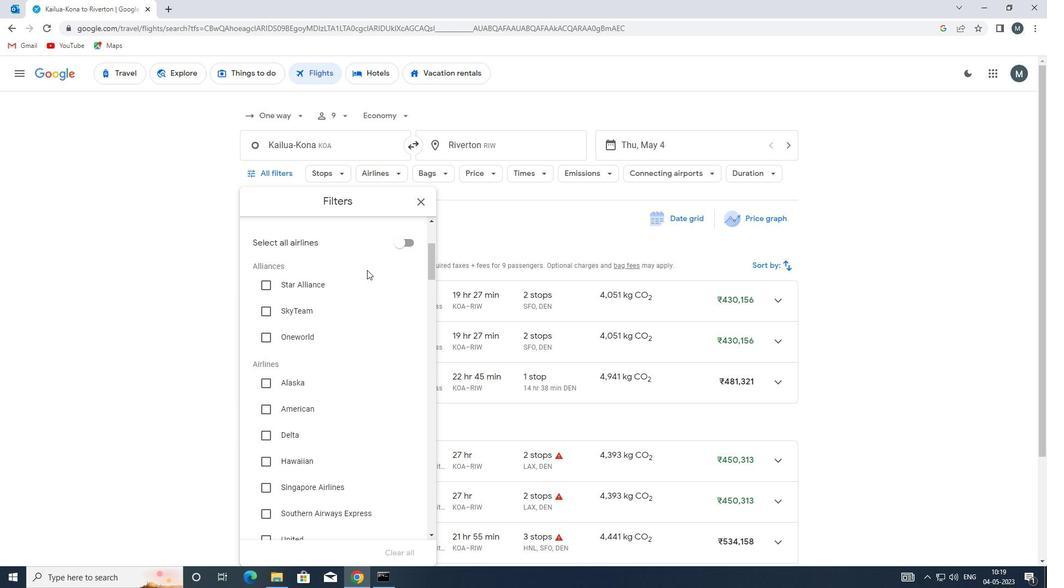 
Action: Mouse moved to (344, 297)
Screenshot: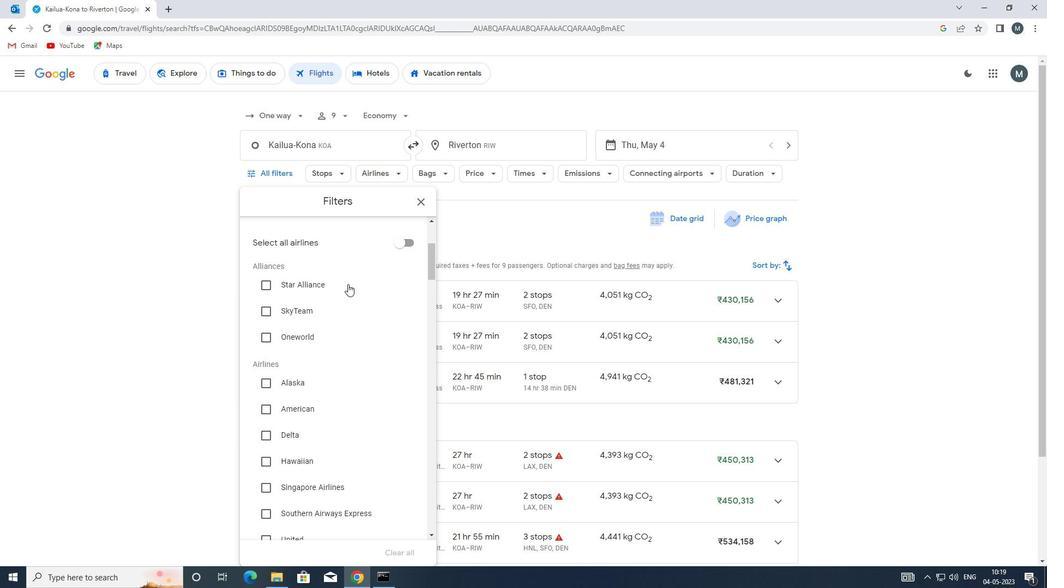 
Action: Mouse scrolled (344, 296) with delta (0, 0)
Screenshot: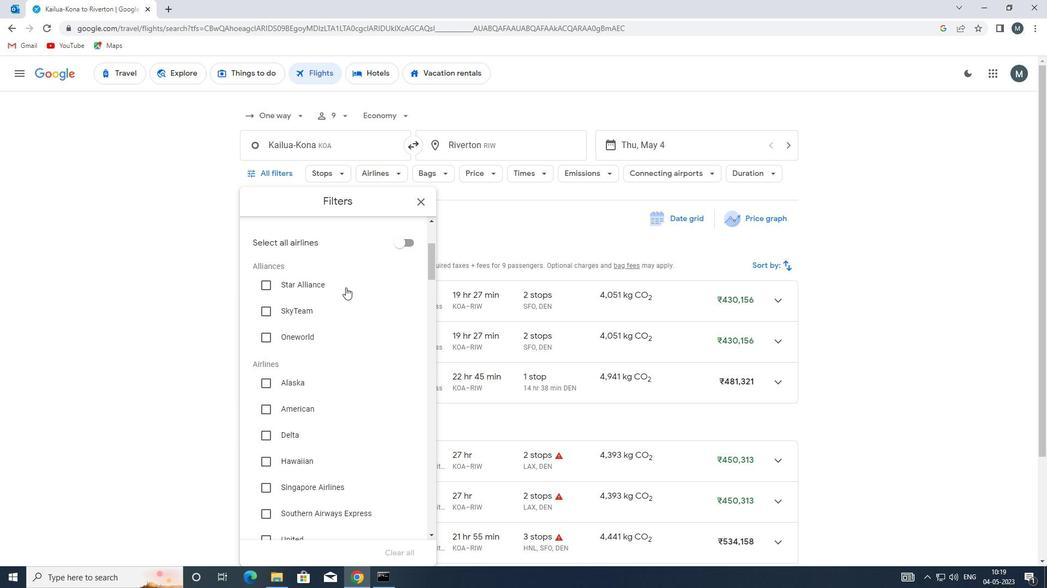 
Action: Mouse moved to (267, 431)
Screenshot: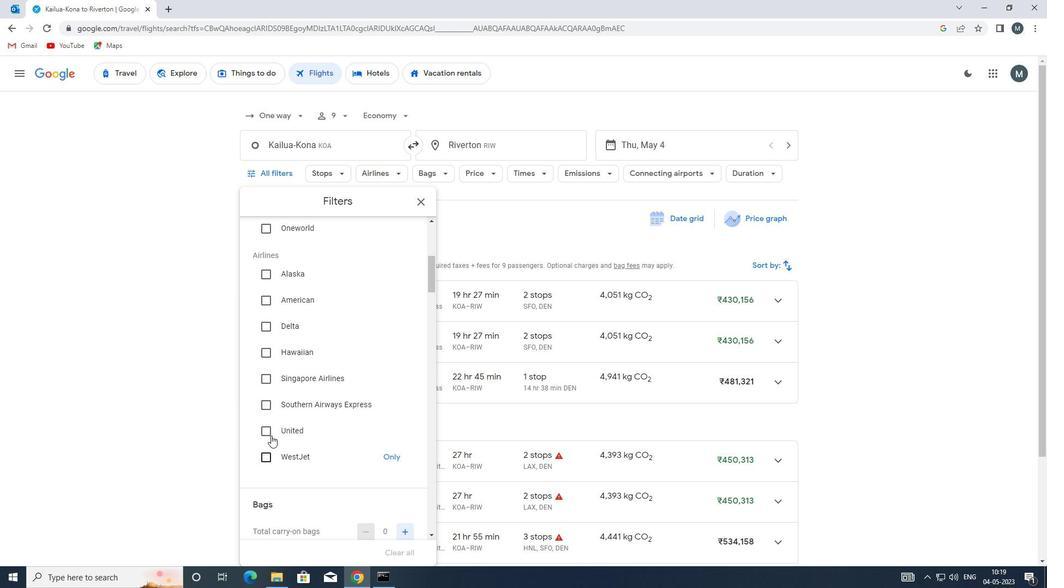 
Action: Mouse pressed left at (267, 431)
Screenshot: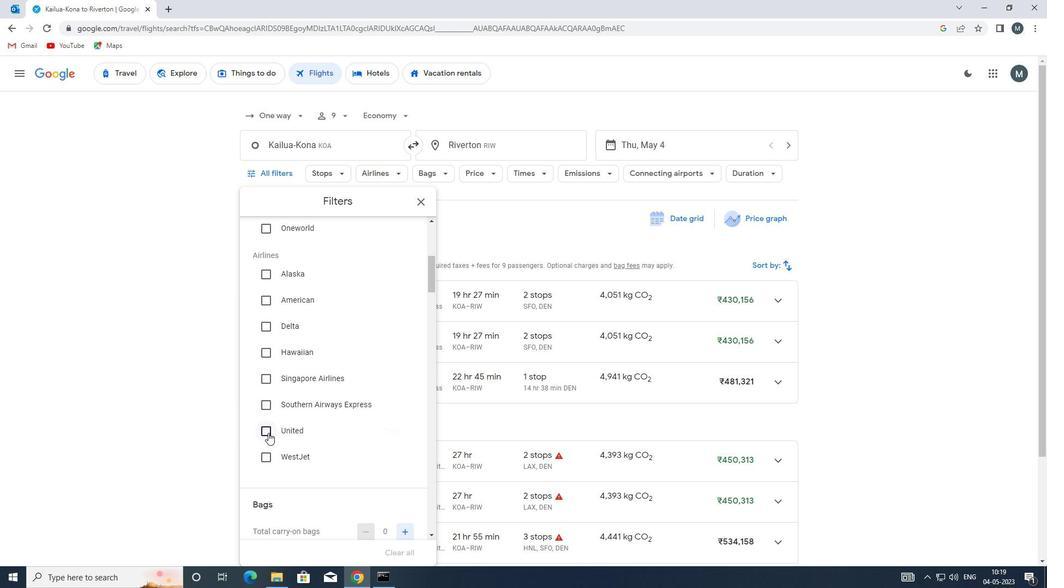 
Action: Mouse moved to (349, 384)
Screenshot: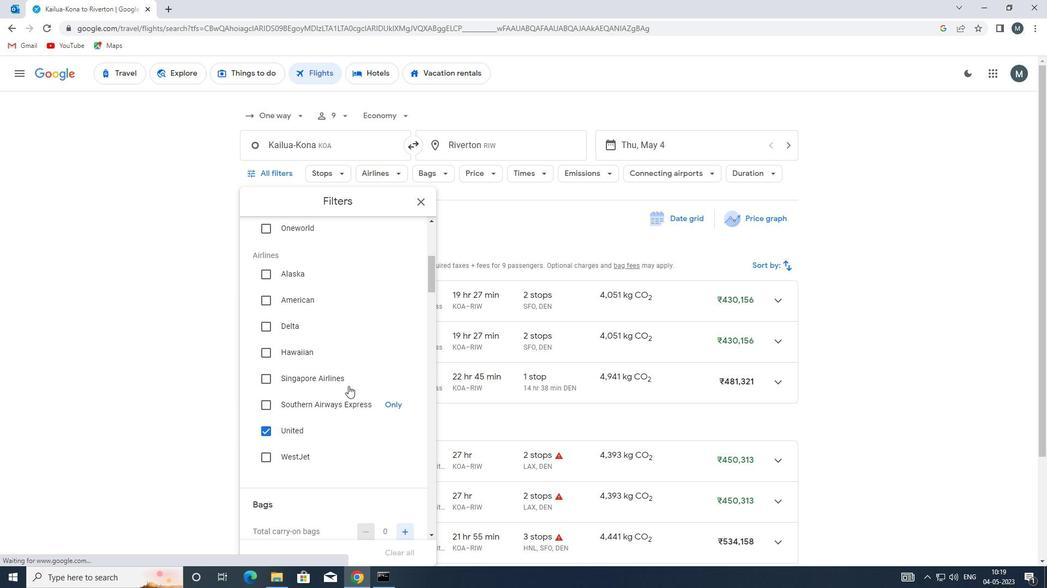 
Action: Mouse scrolled (349, 383) with delta (0, 0)
Screenshot: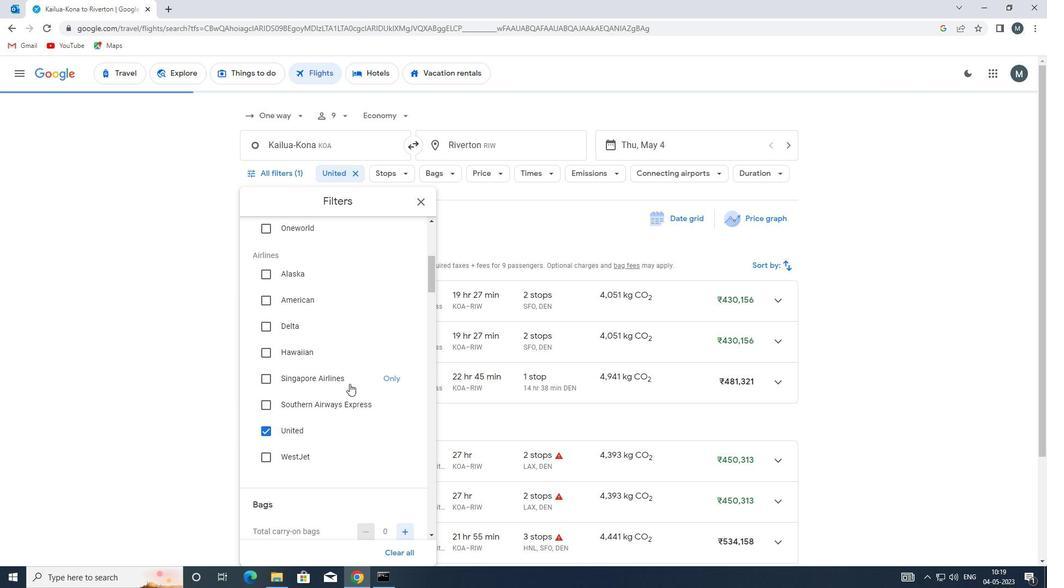 
Action: Mouse moved to (349, 383)
Screenshot: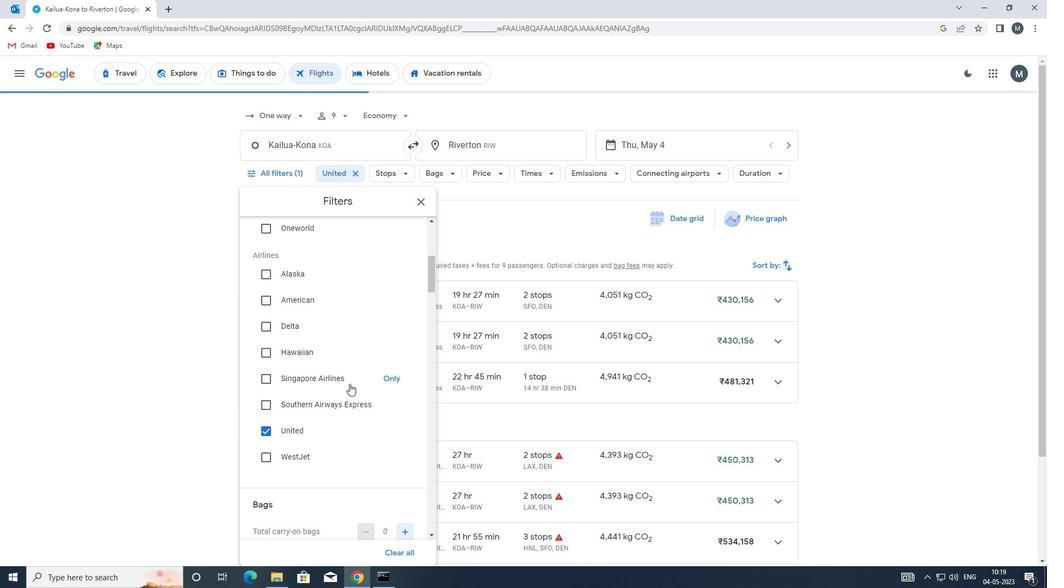 
Action: Mouse scrolled (349, 383) with delta (0, 0)
Screenshot: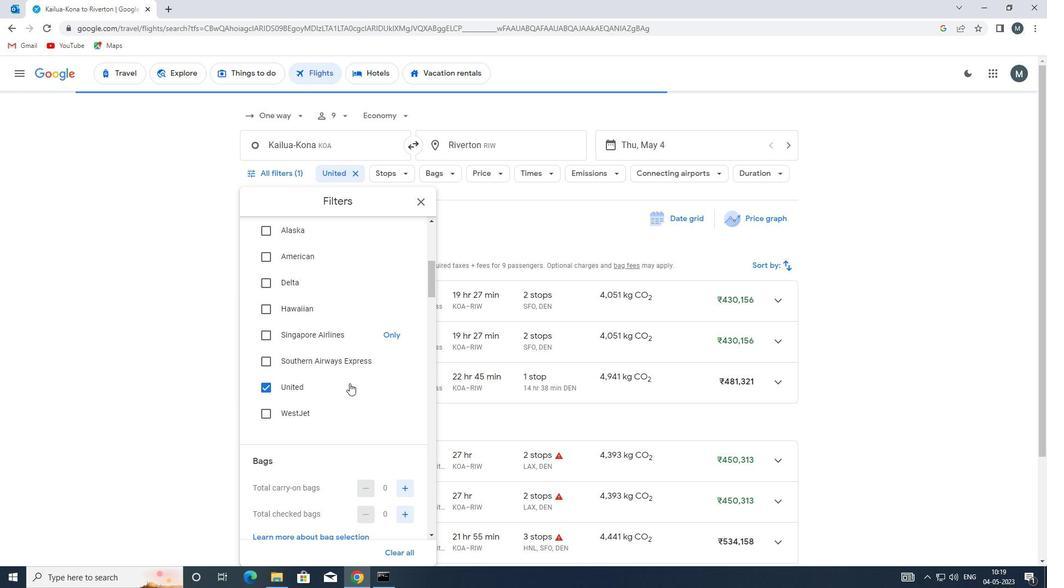 
Action: Mouse moved to (381, 403)
Screenshot: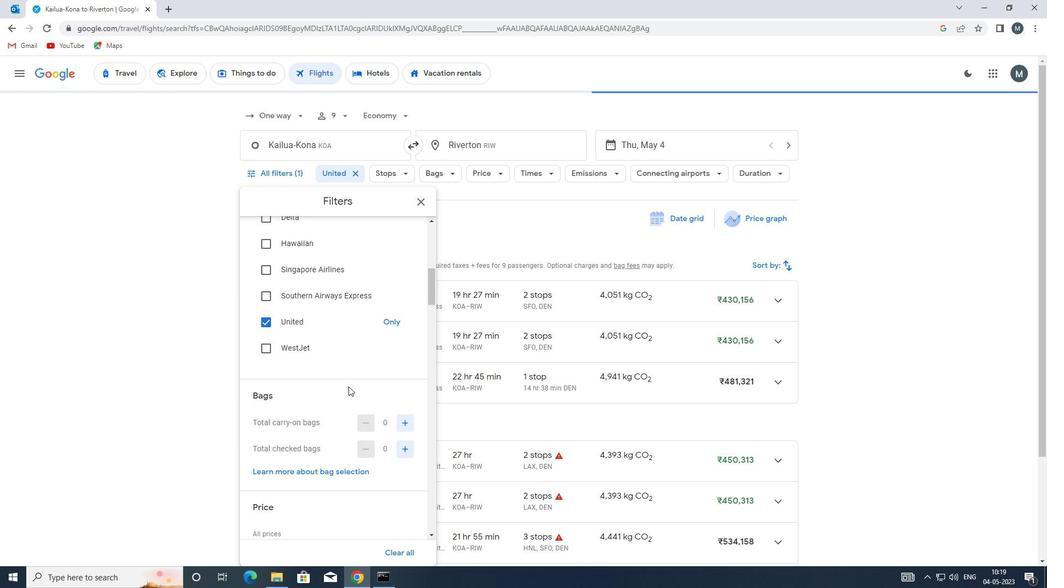 
Action: Mouse scrolled (381, 402) with delta (0, 0)
Screenshot: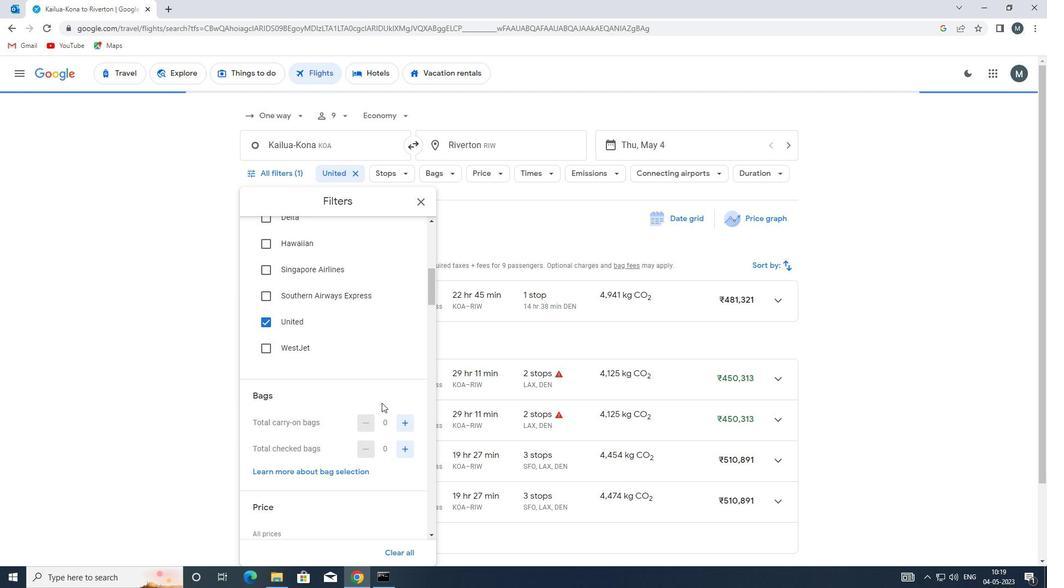 
Action: Mouse moved to (402, 394)
Screenshot: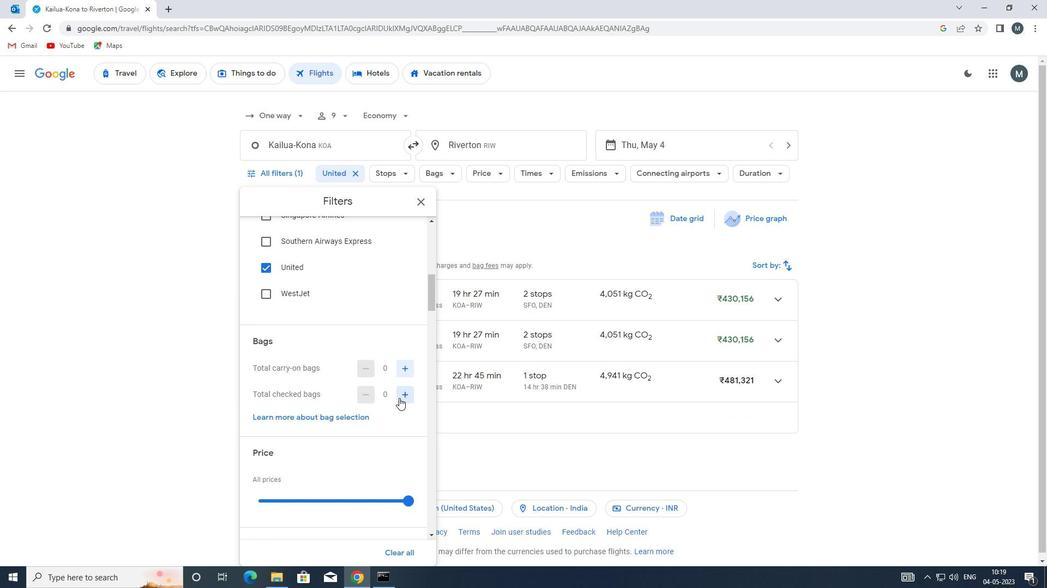 
Action: Mouse pressed left at (402, 394)
Screenshot: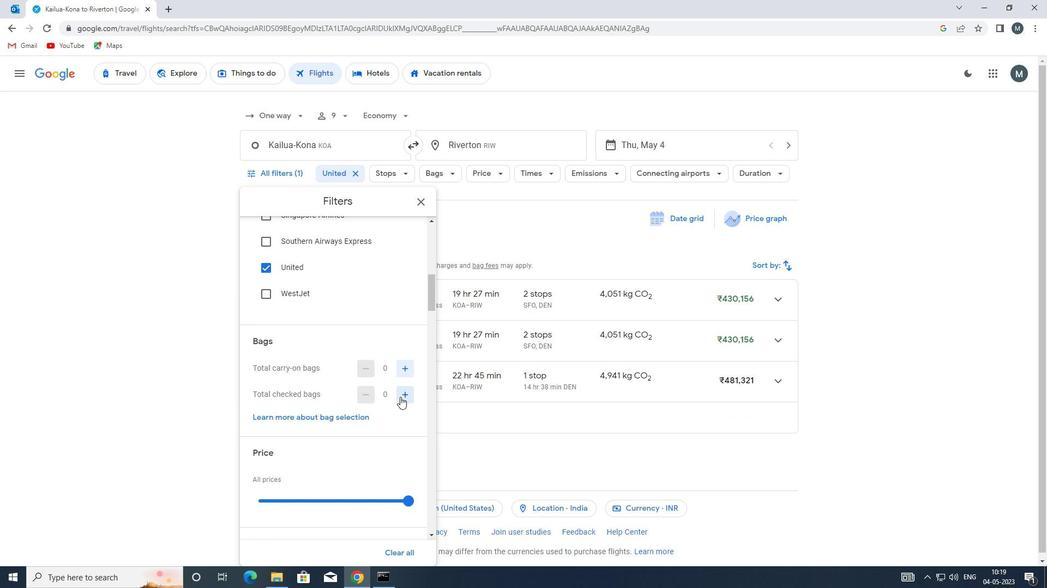 
Action: Mouse moved to (402, 394)
Screenshot: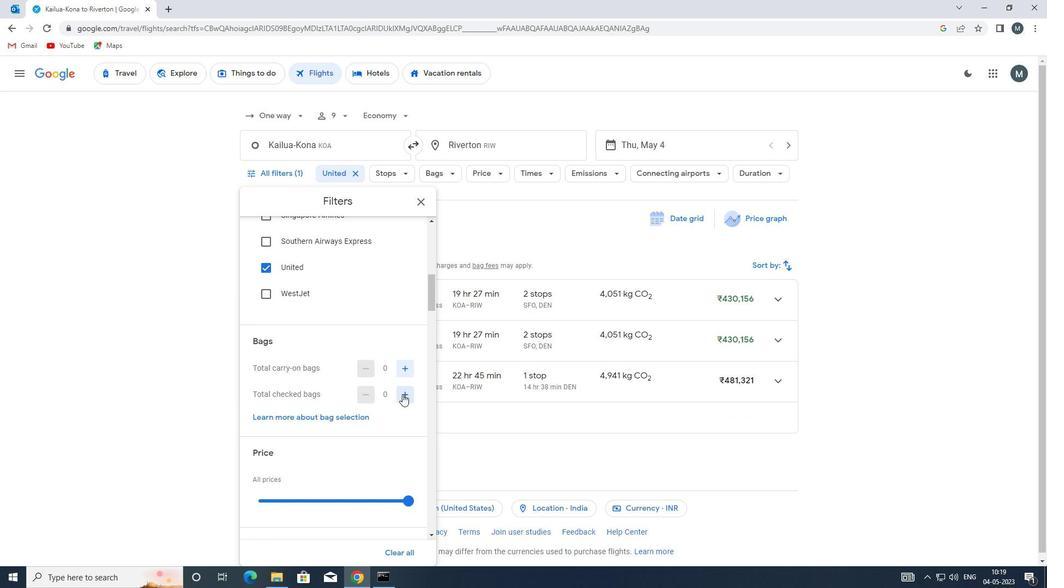
Action: Mouse pressed left at (402, 394)
Screenshot: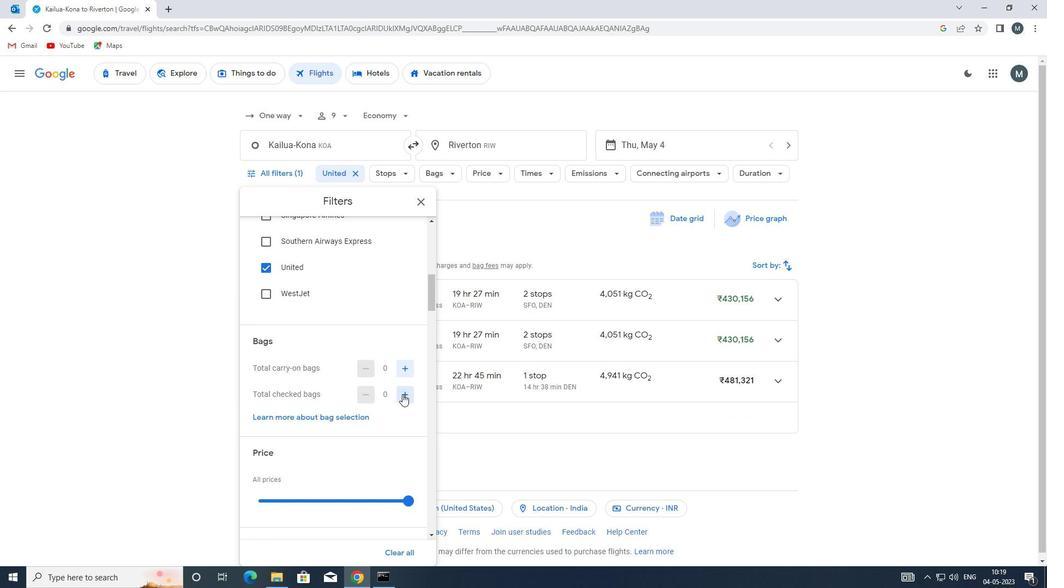 
Action: Mouse moved to (403, 394)
Screenshot: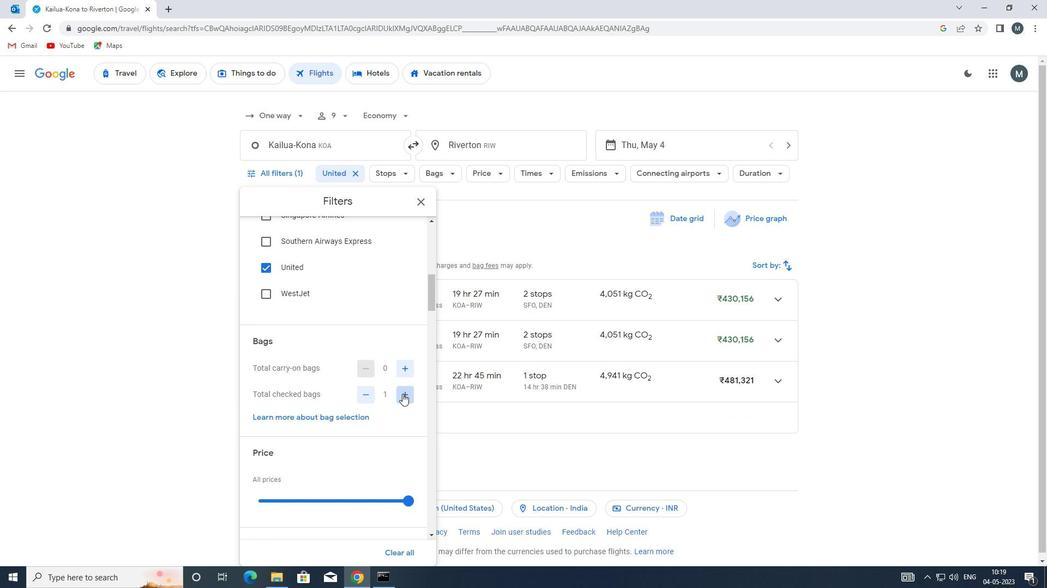 
Action: Mouse pressed left at (403, 394)
Screenshot: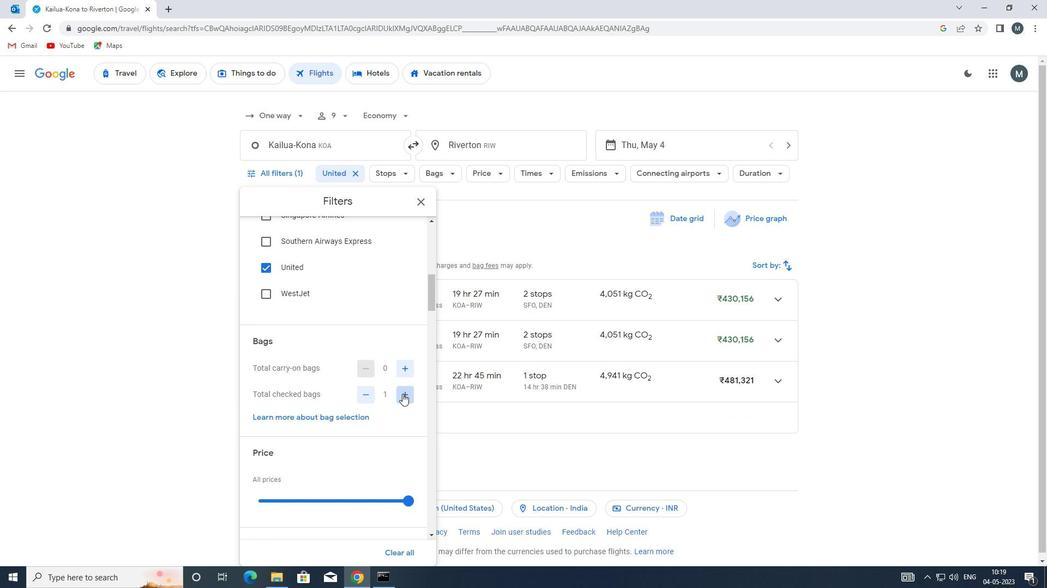 
Action: Mouse moved to (403, 395)
Screenshot: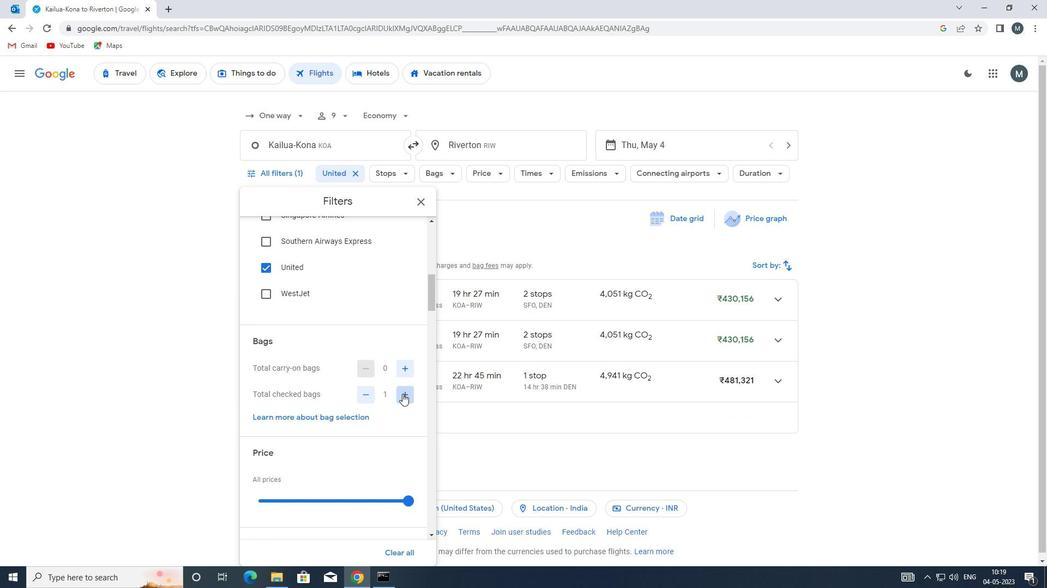 
Action: Mouse pressed left at (403, 395)
Screenshot: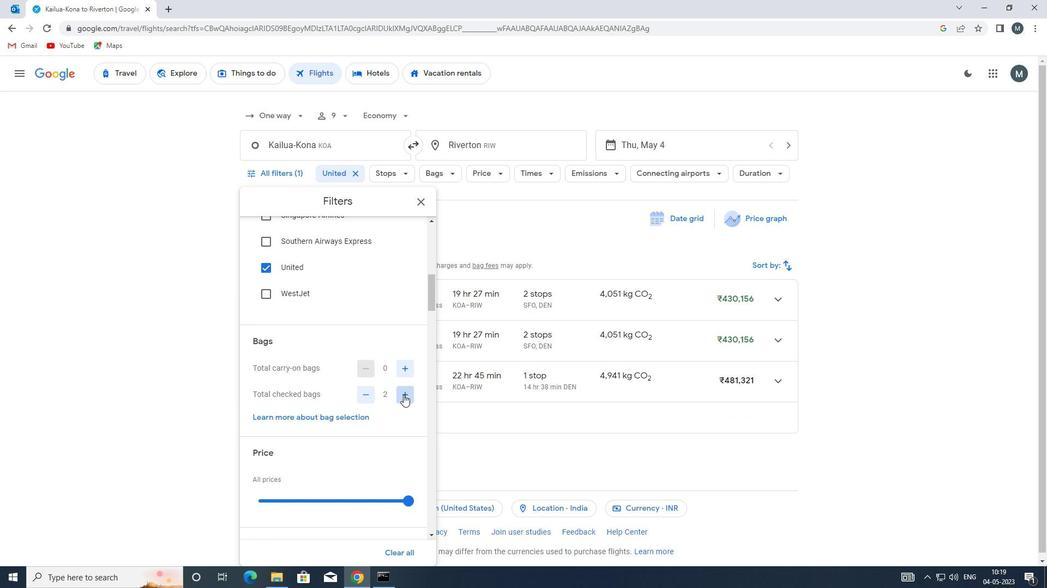 
Action: Mouse pressed left at (403, 395)
Screenshot: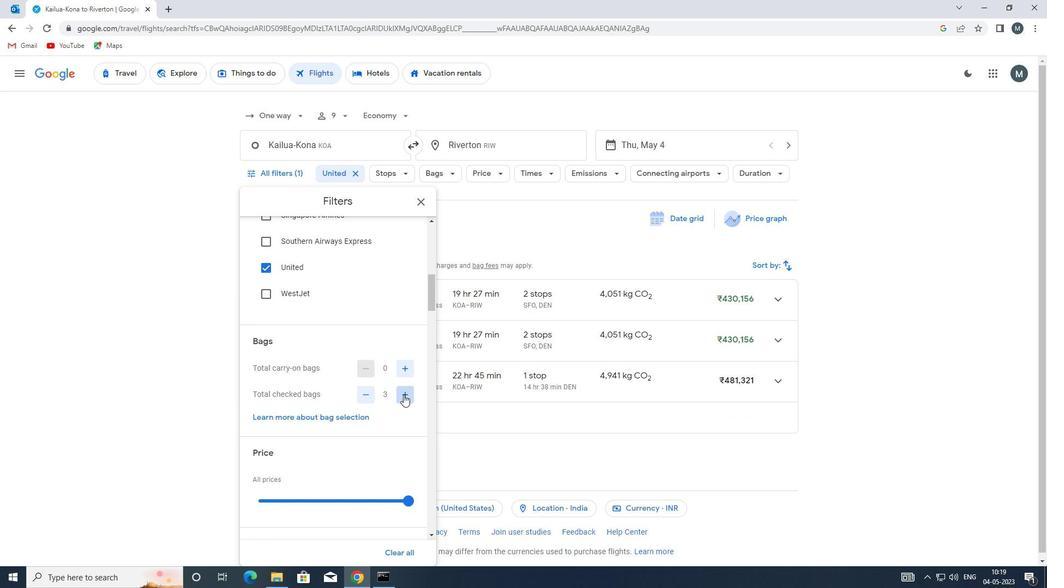 
Action: Mouse pressed left at (403, 395)
Screenshot: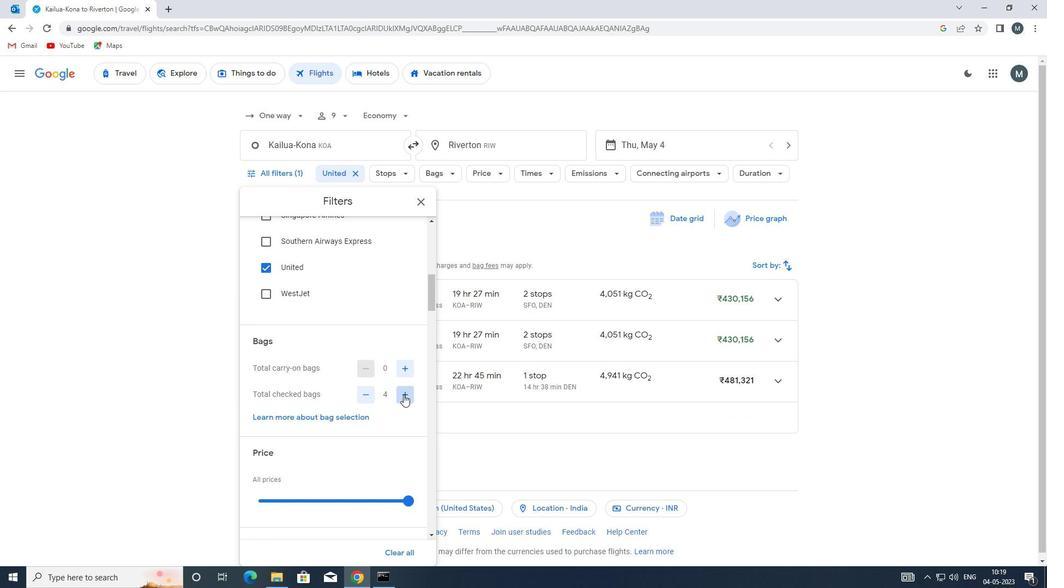 
Action: Mouse pressed left at (403, 395)
Screenshot: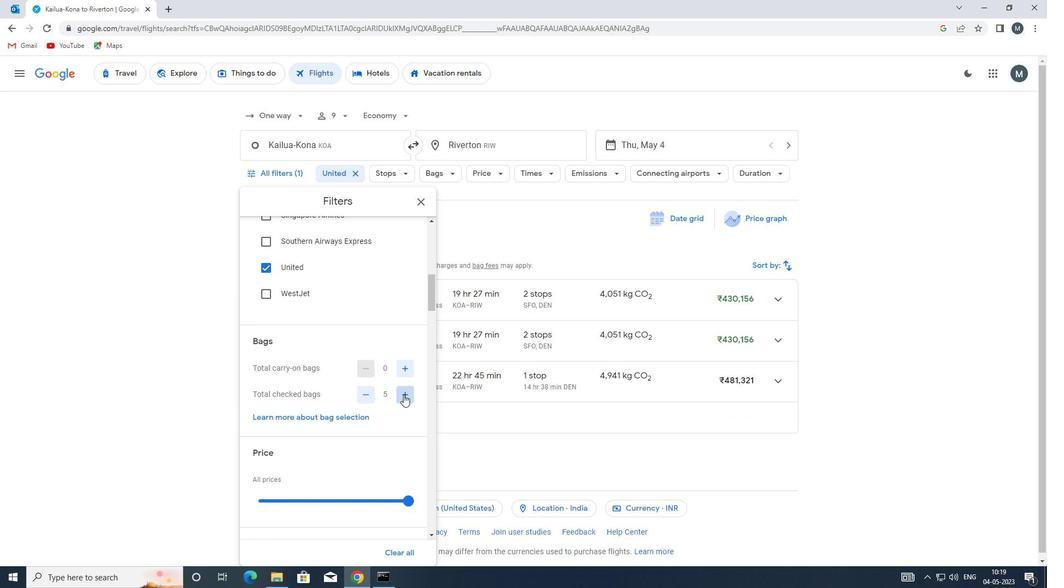 
Action: Mouse pressed left at (403, 395)
Screenshot: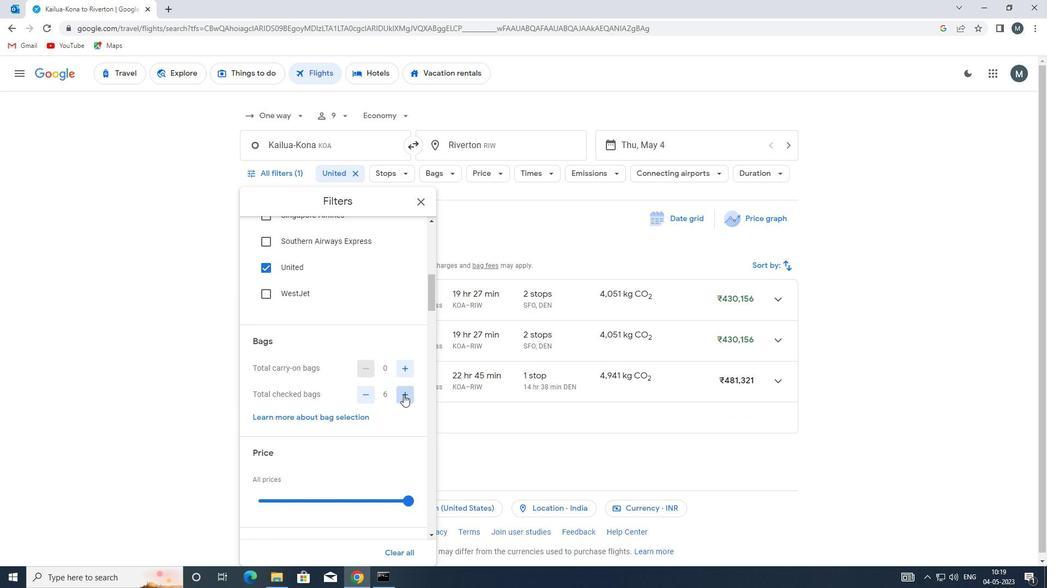 
Action: Mouse pressed left at (403, 395)
Screenshot: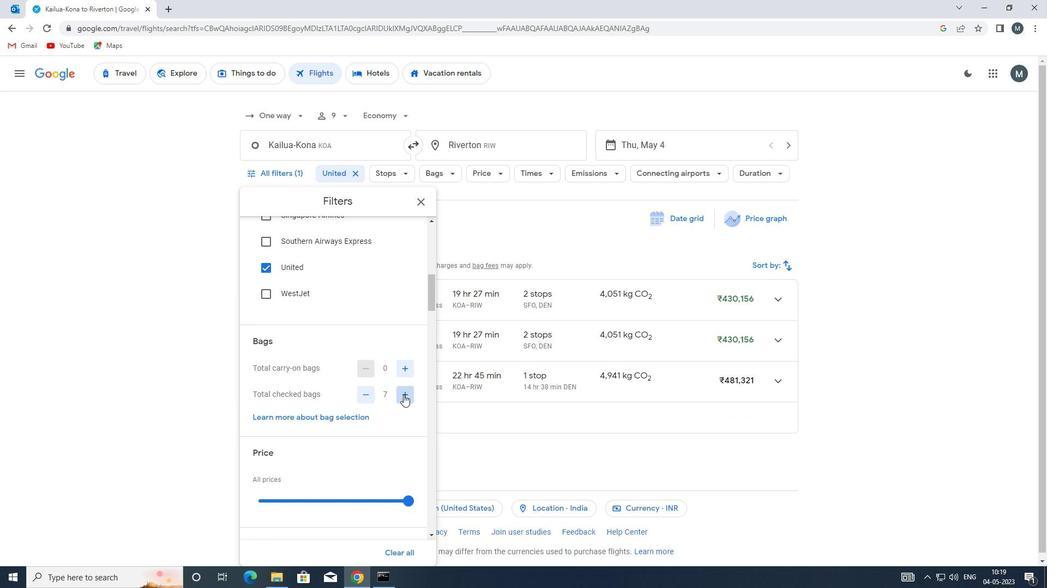
Action: Mouse pressed left at (403, 395)
Screenshot: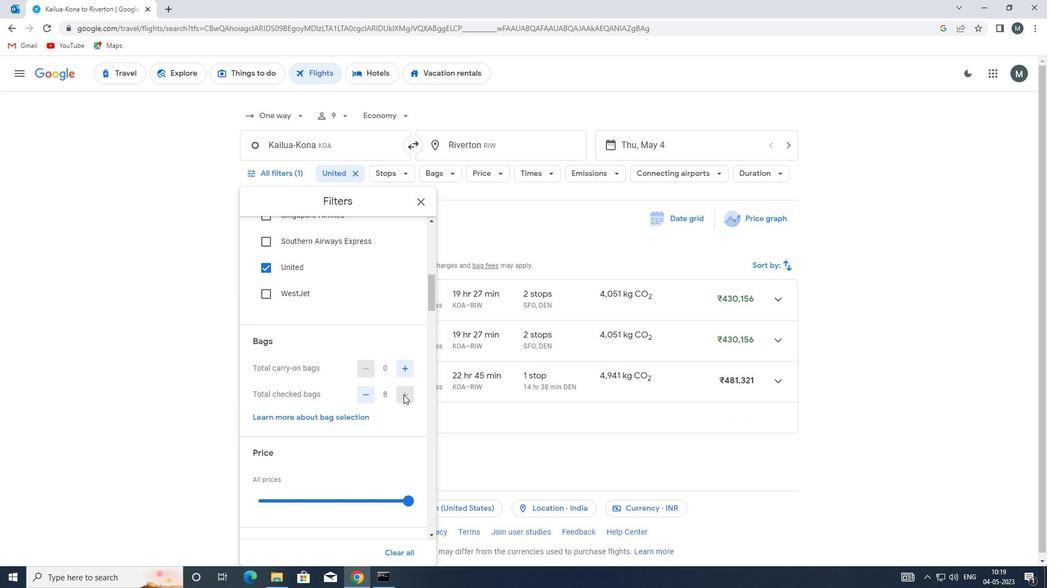 
Action: Mouse moved to (347, 395)
Screenshot: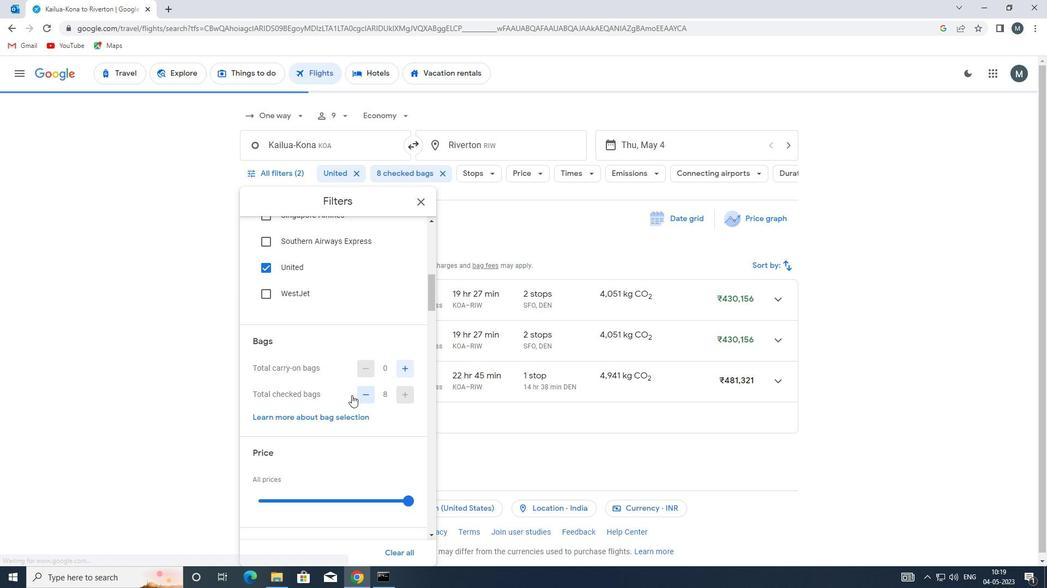 
Action: Mouse scrolled (347, 394) with delta (0, 0)
Screenshot: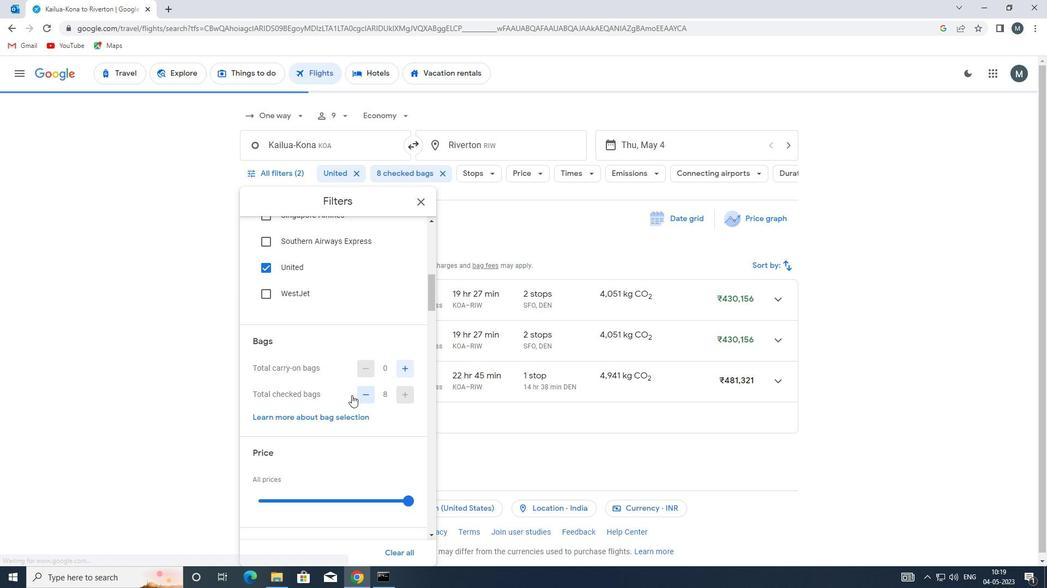 
Action: Mouse moved to (337, 386)
Screenshot: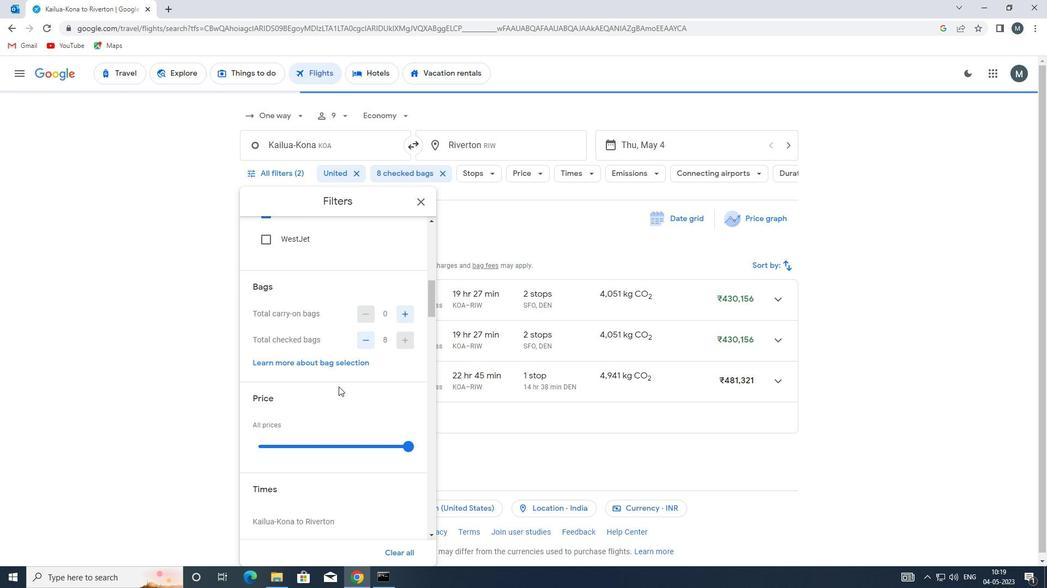 
Action: Mouse scrolled (337, 385) with delta (0, 0)
Screenshot: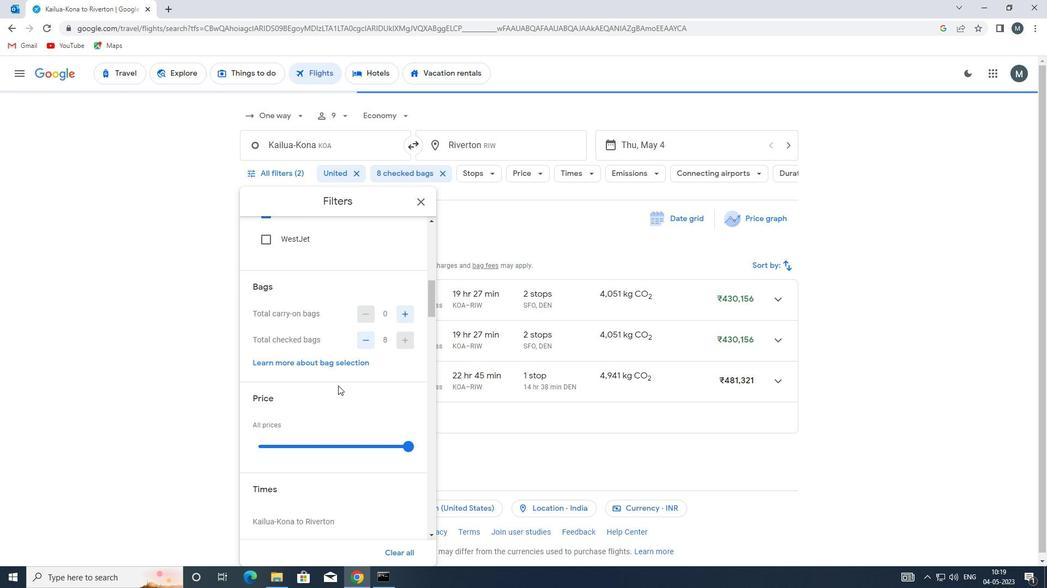 
Action: Mouse moved to (337, 386)
Screenshot: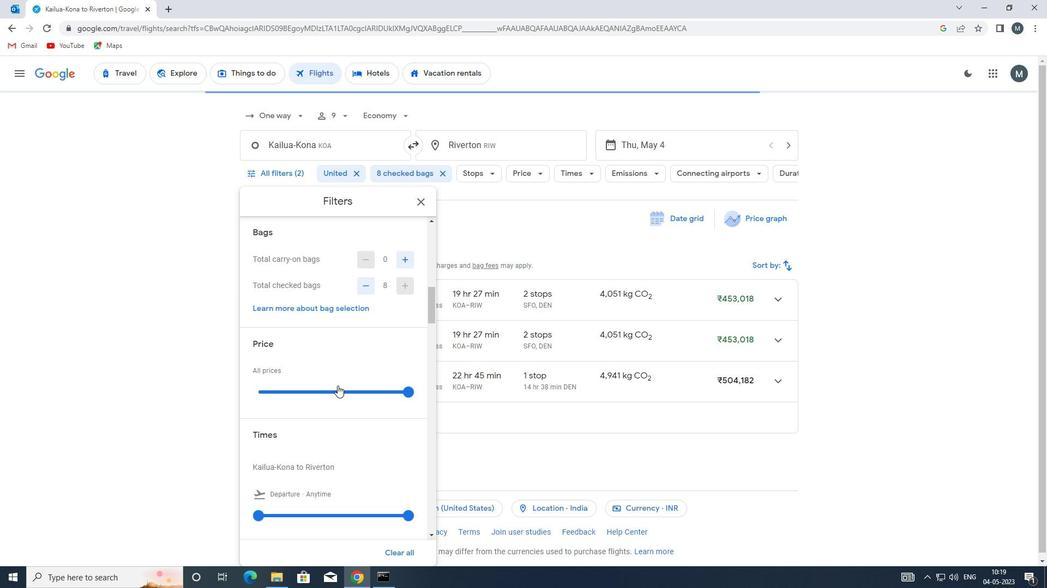 
Action: Mouse scrolled (337, 385) with delta (0, 0)
Screenshot: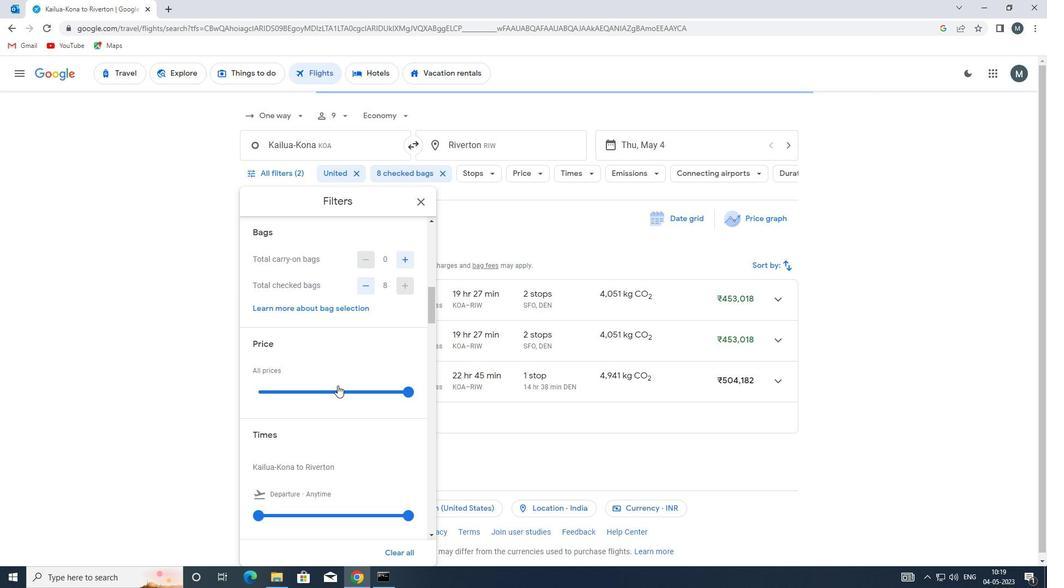 
Action: Mouse moved to (299, 338)
Screenshot: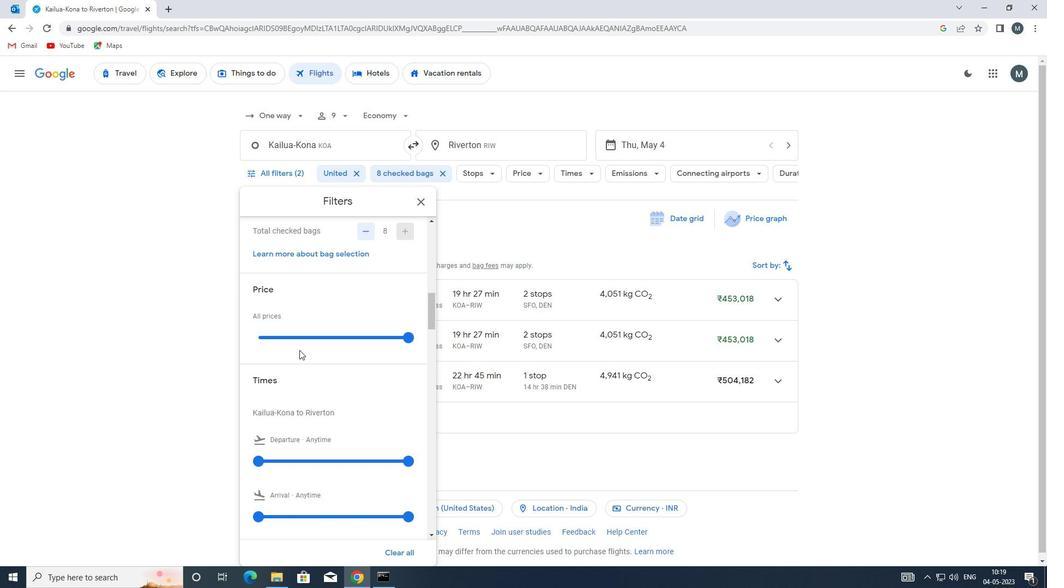 
Action: Mouse pressed left at (299, 338)
Screenshot: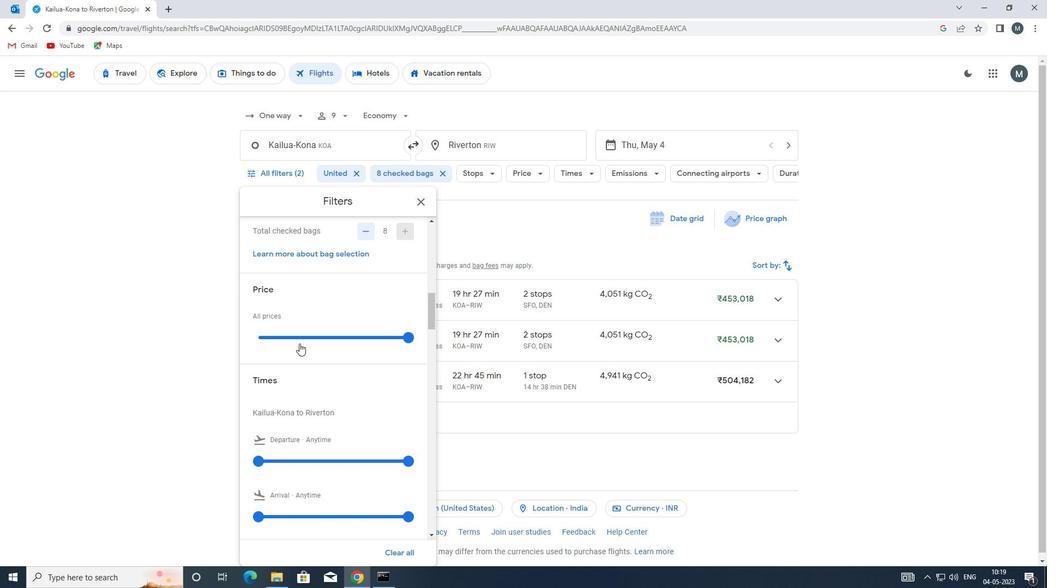 
Action: Mouse pressed left at (299, 338)
Screenshot: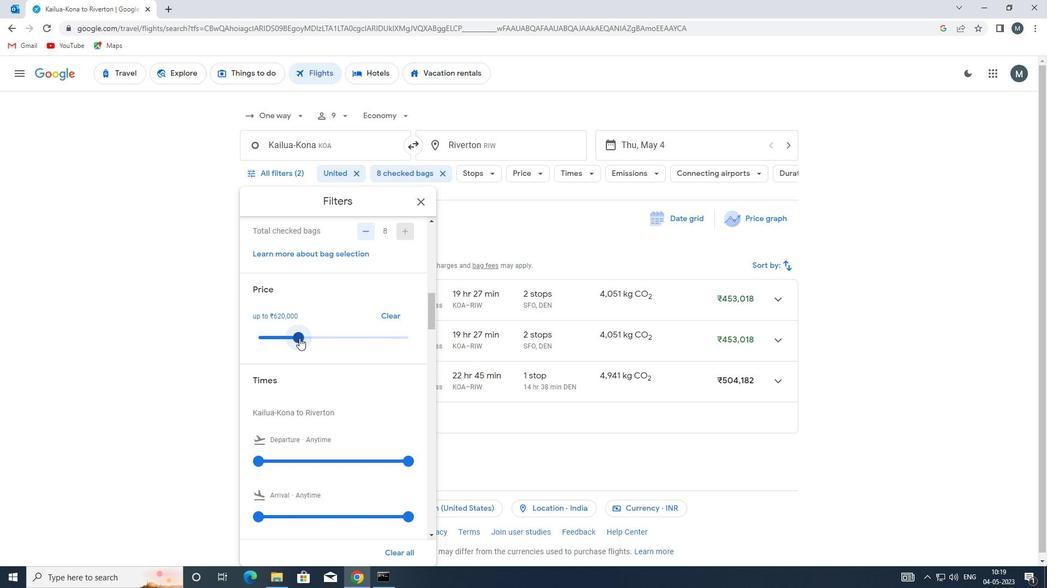
Action: Mouse moved to (308, 337)
Screenshot: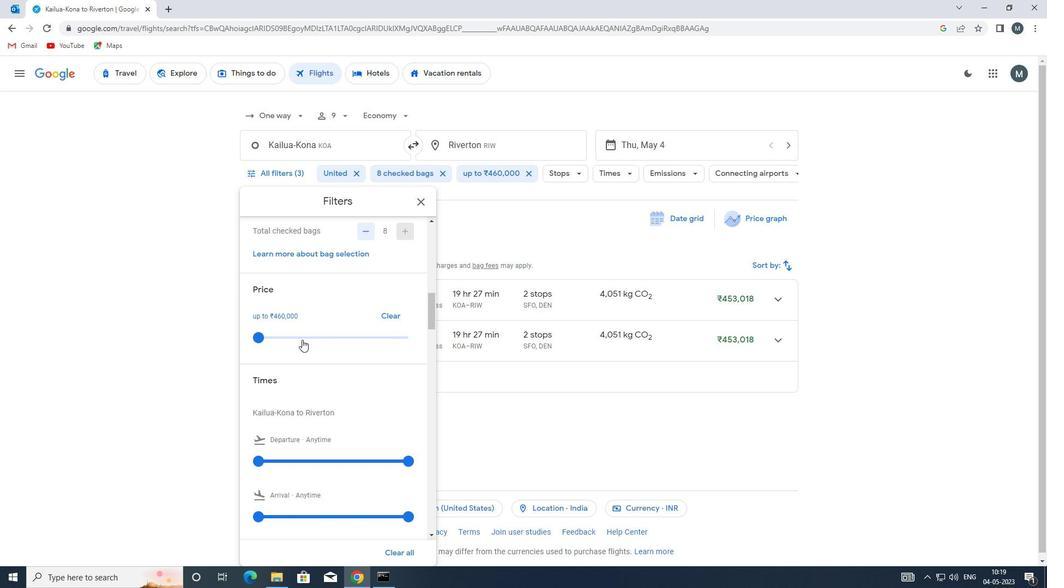 
Action: Mouse scrolled (308, 337) with delta (0, 0)
Screenshot: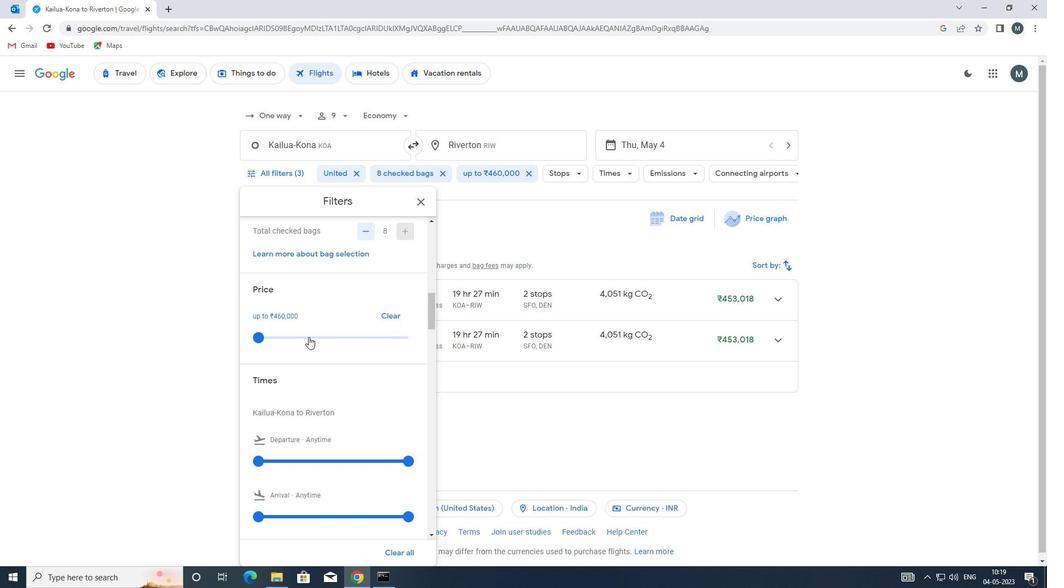 
Action: Mouse scrolled (308, 337) with delta (0, 0)
Screenshot: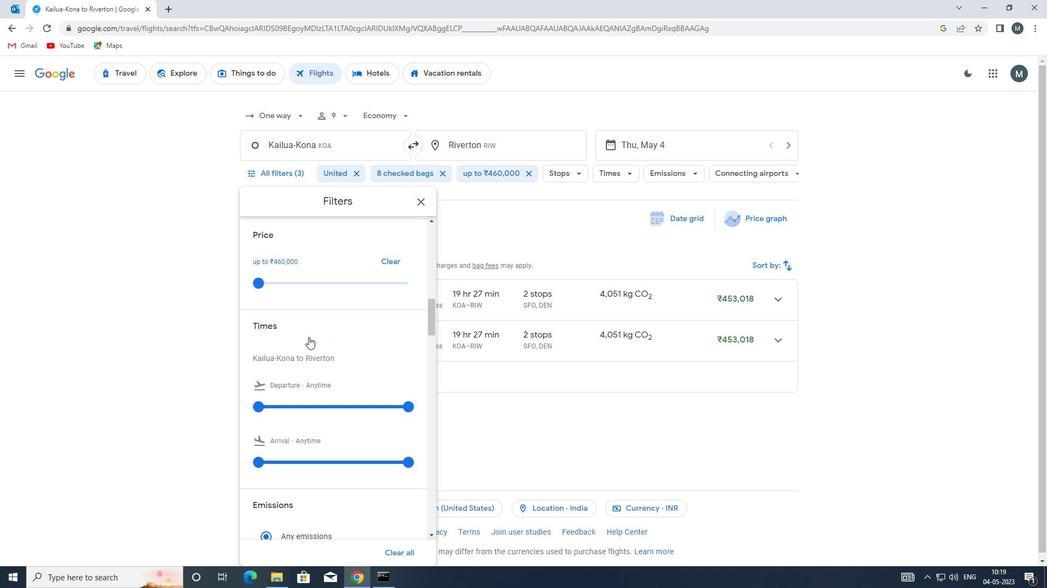 
Action: Mouse moved to (252, 352)
Screenshot: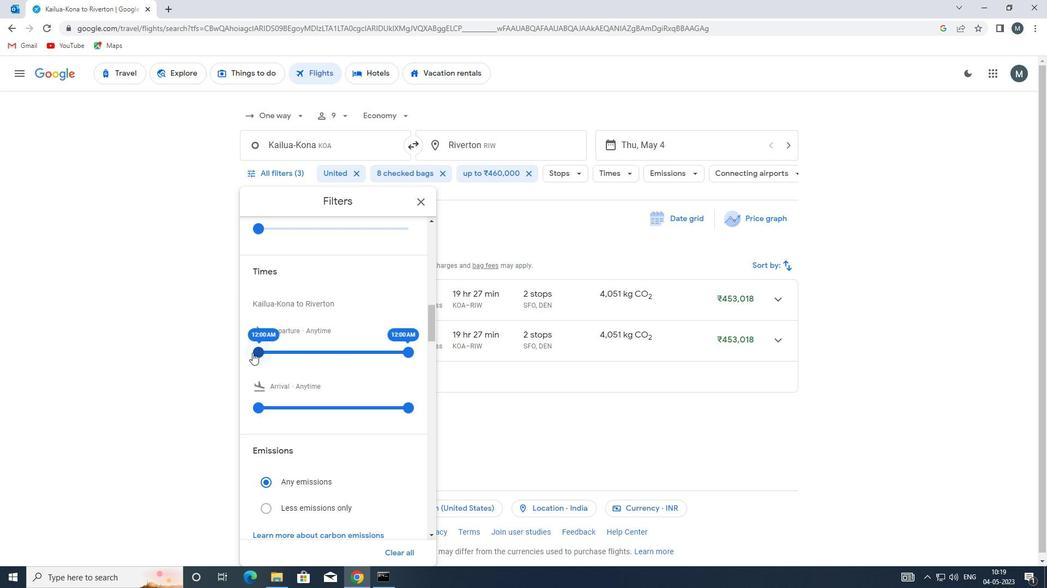 
Action: Mouse pressed left at (252, 352)
Screenshot: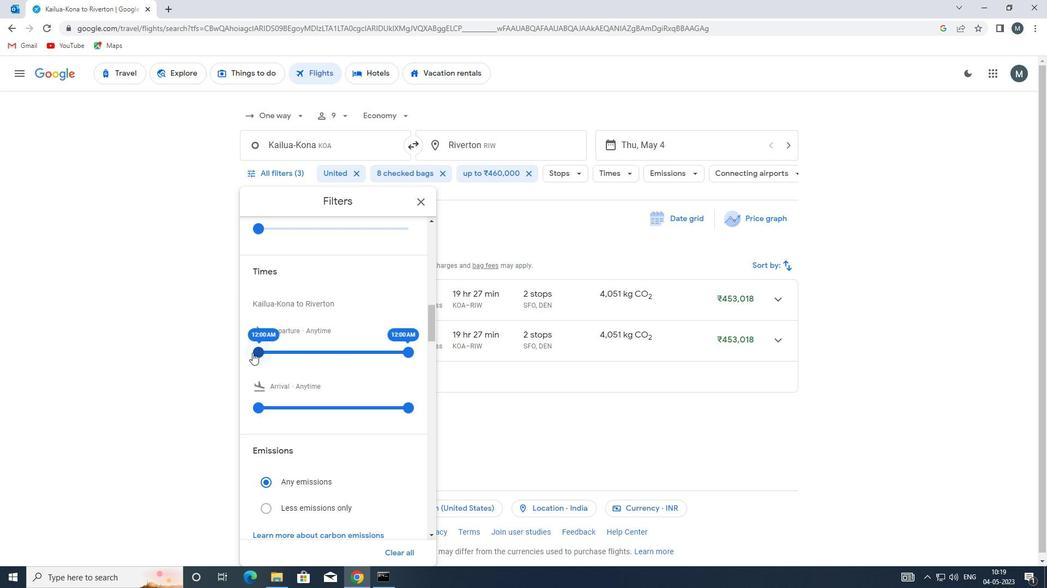 
Action: Mouse moved to (377, 349)
Screenshot: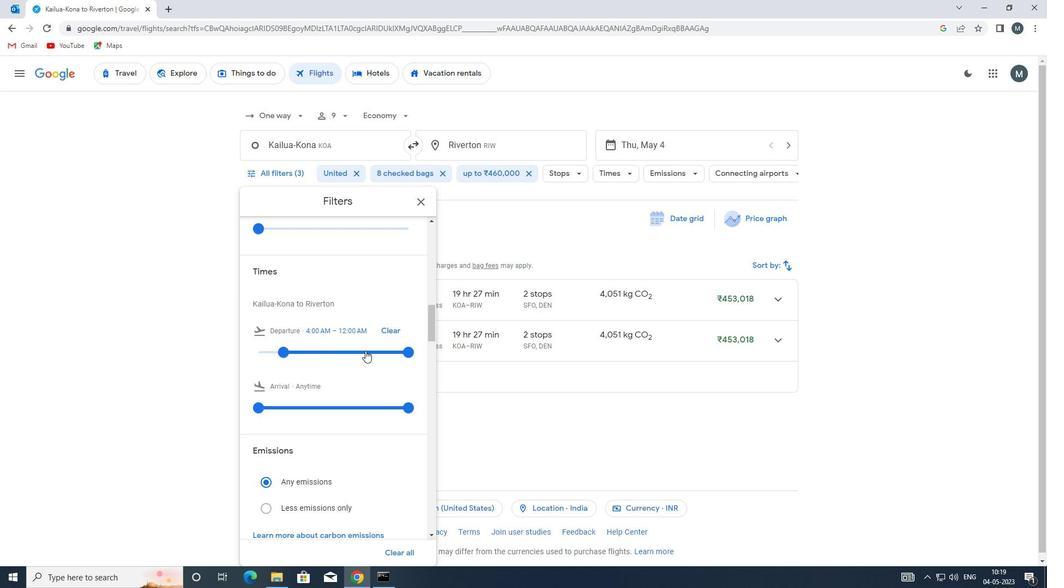 
Action: Mouse pressed left at (377, 349)
Screenshot: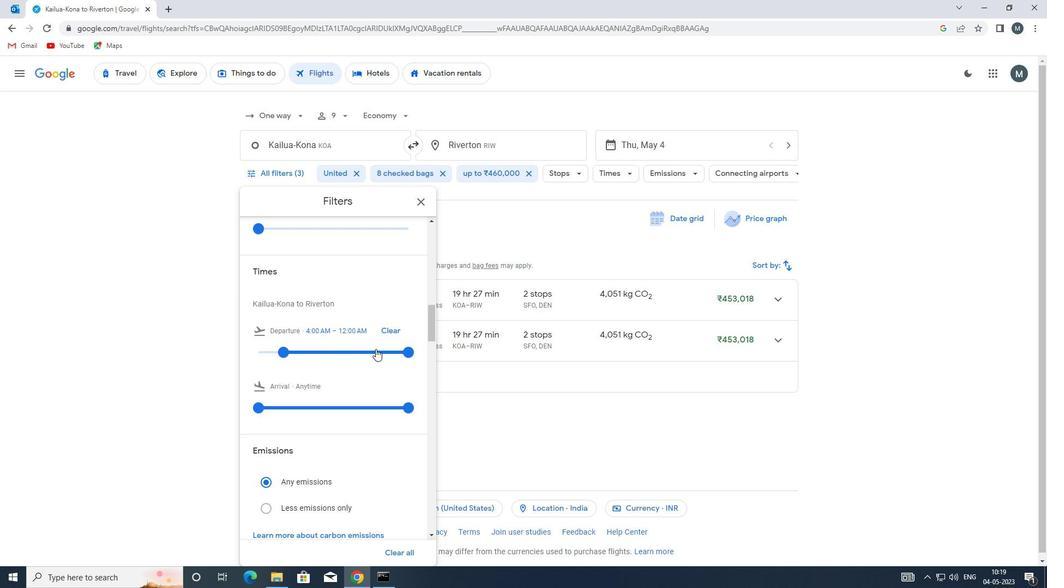 
Action: Mouse moved to (302, 338)
Screenshot: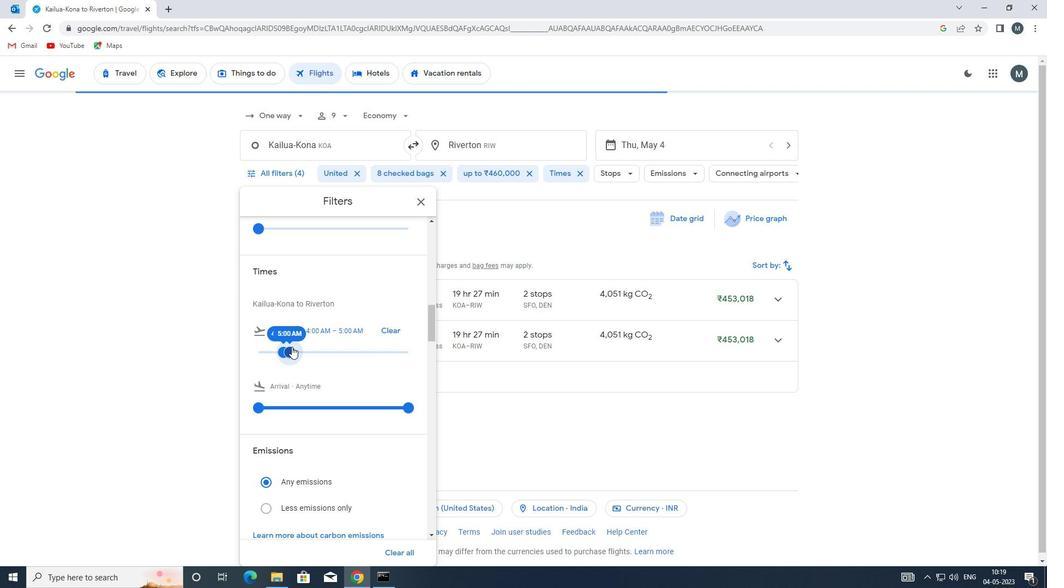 
Action: Mouse scrolled (302, 338) with delta (0, 0)
Screenshot: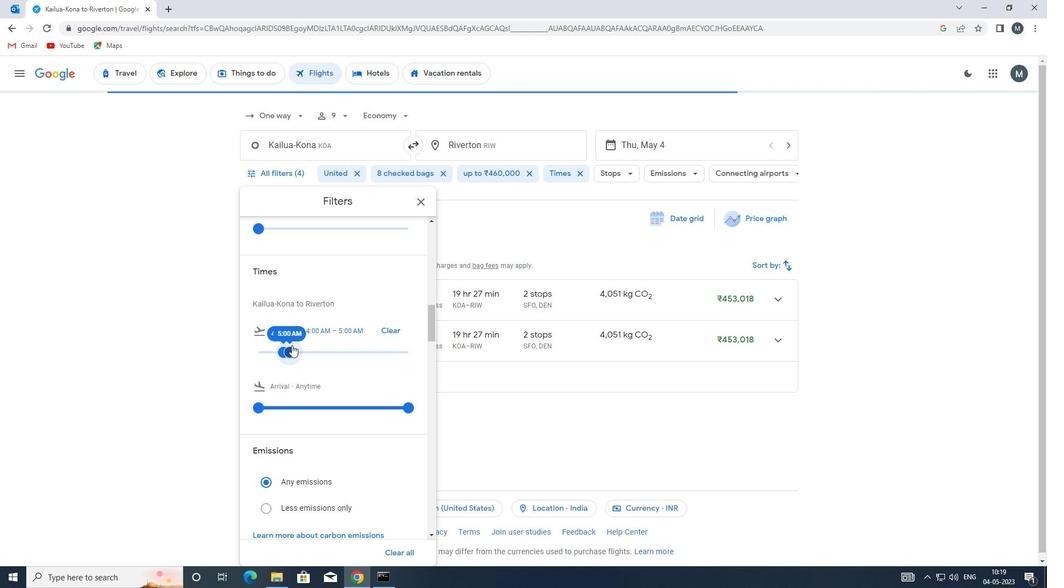 
Action: Mouse scrolled (302, 338) with delta (0, 0)
Screenshot: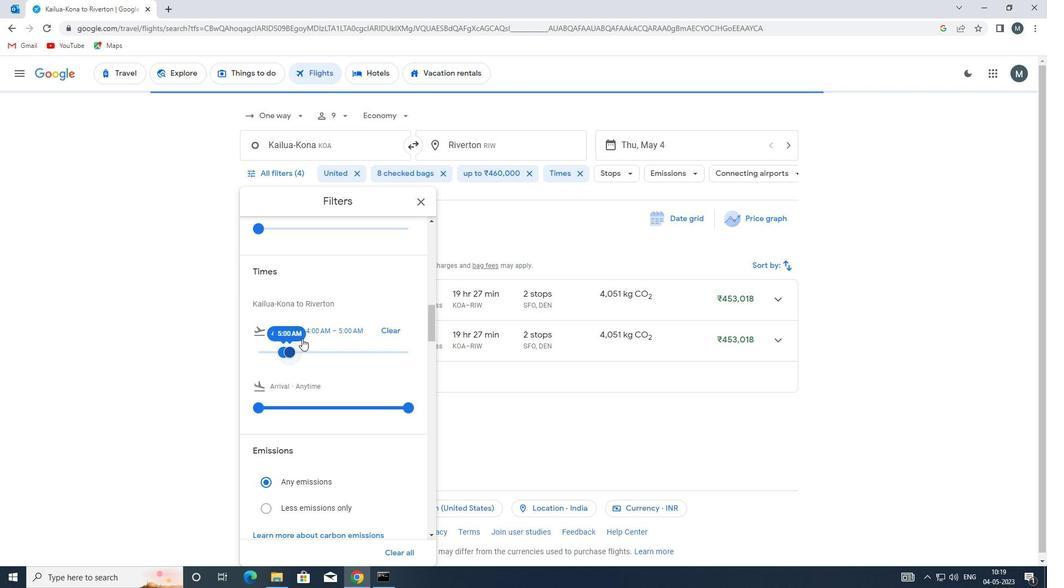 
Action: Mouse moved to (423, 203)
Screenshot: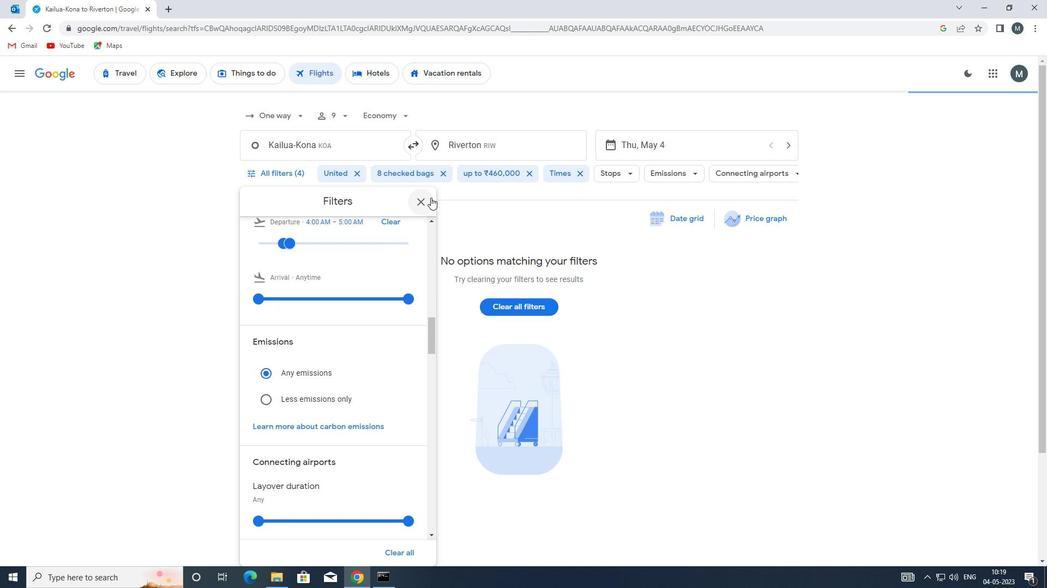 
Action: Mouse pressed left at (423, 203)
Screenshot: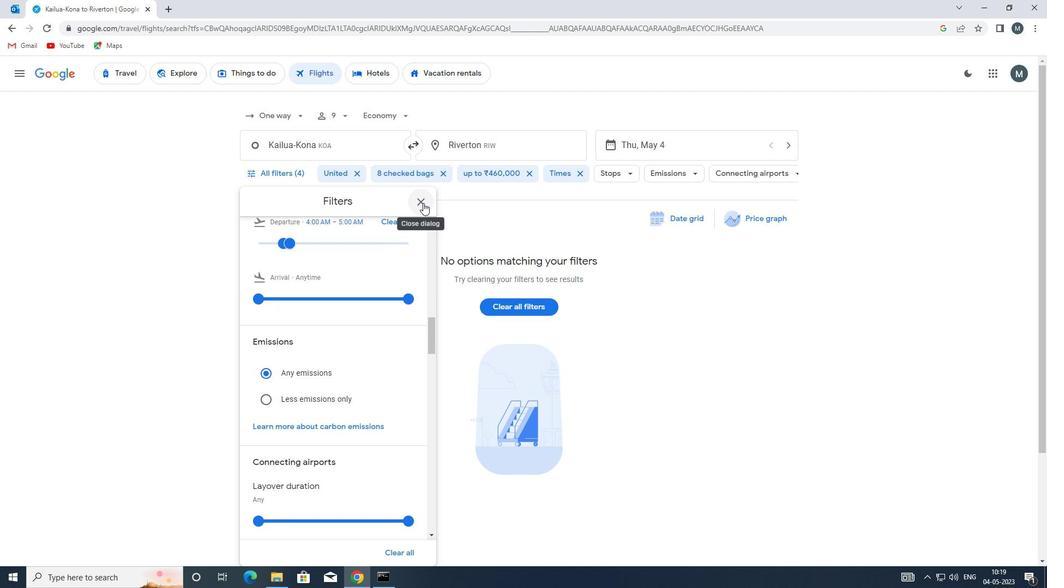 
Action: Mouse moved to (419, 205)
Screenshot: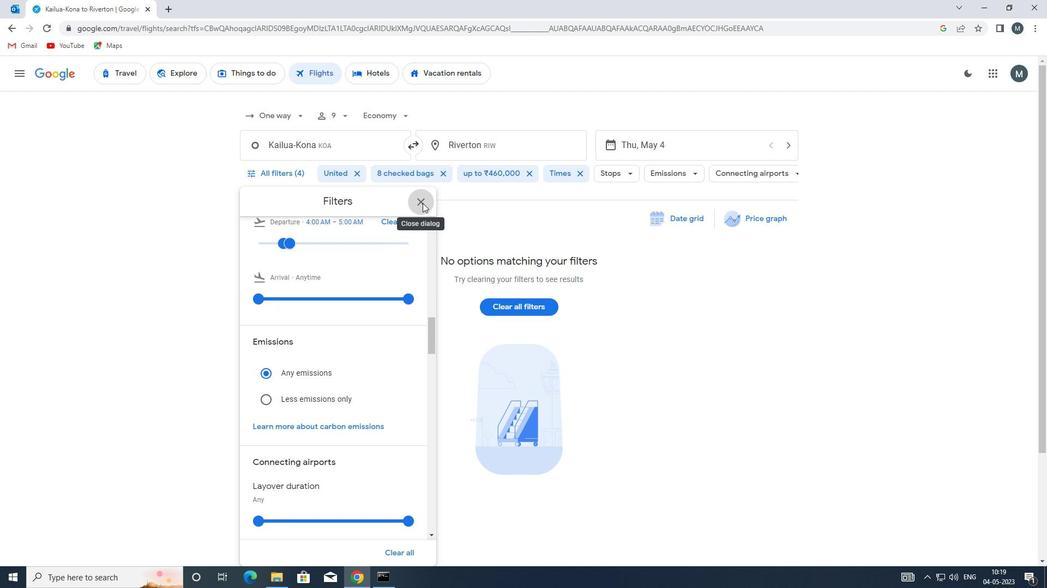 
